 Task: In the  document email.epub Insert horizontal line 'below the text' Create the translated copy of the document in  'French' Select the first point and Clear Formatting
Action: Mouse moved to (362, 436)
Screenshot: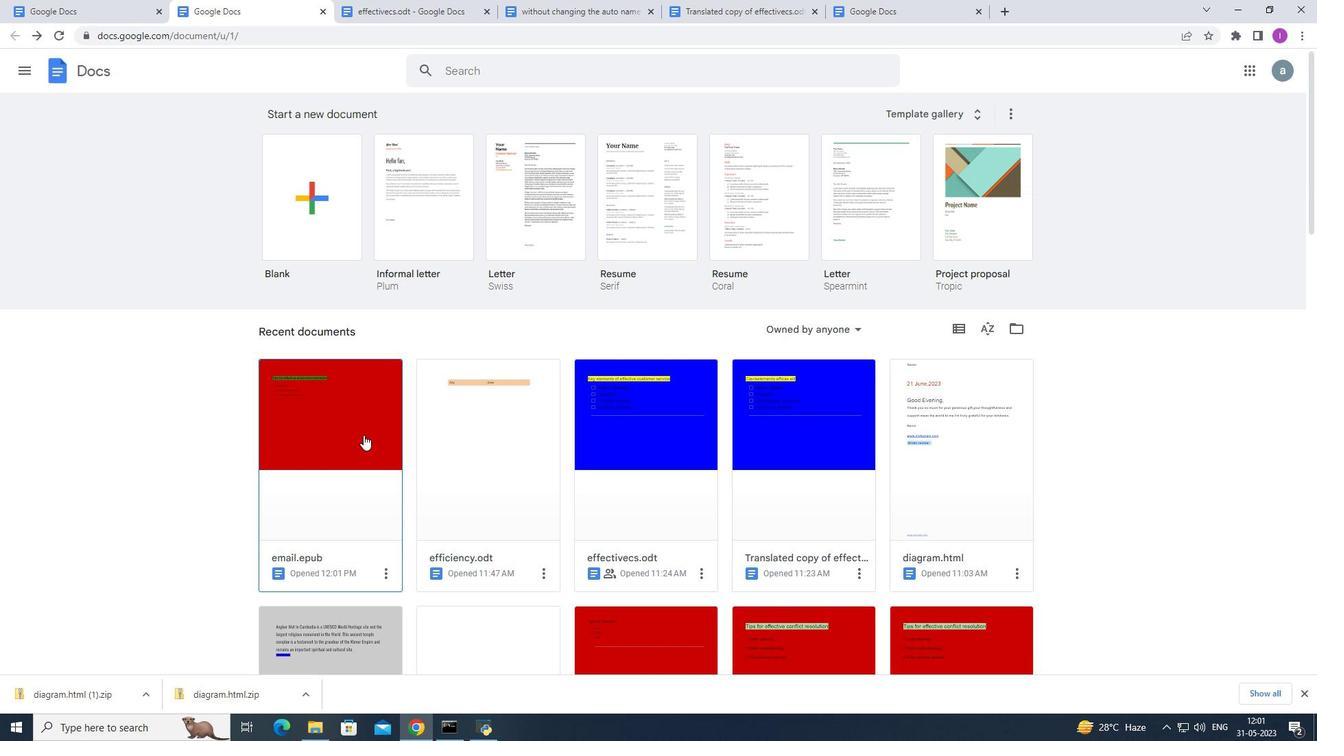 
Action: Mouse pressed left at (362, 436)
Screenshot: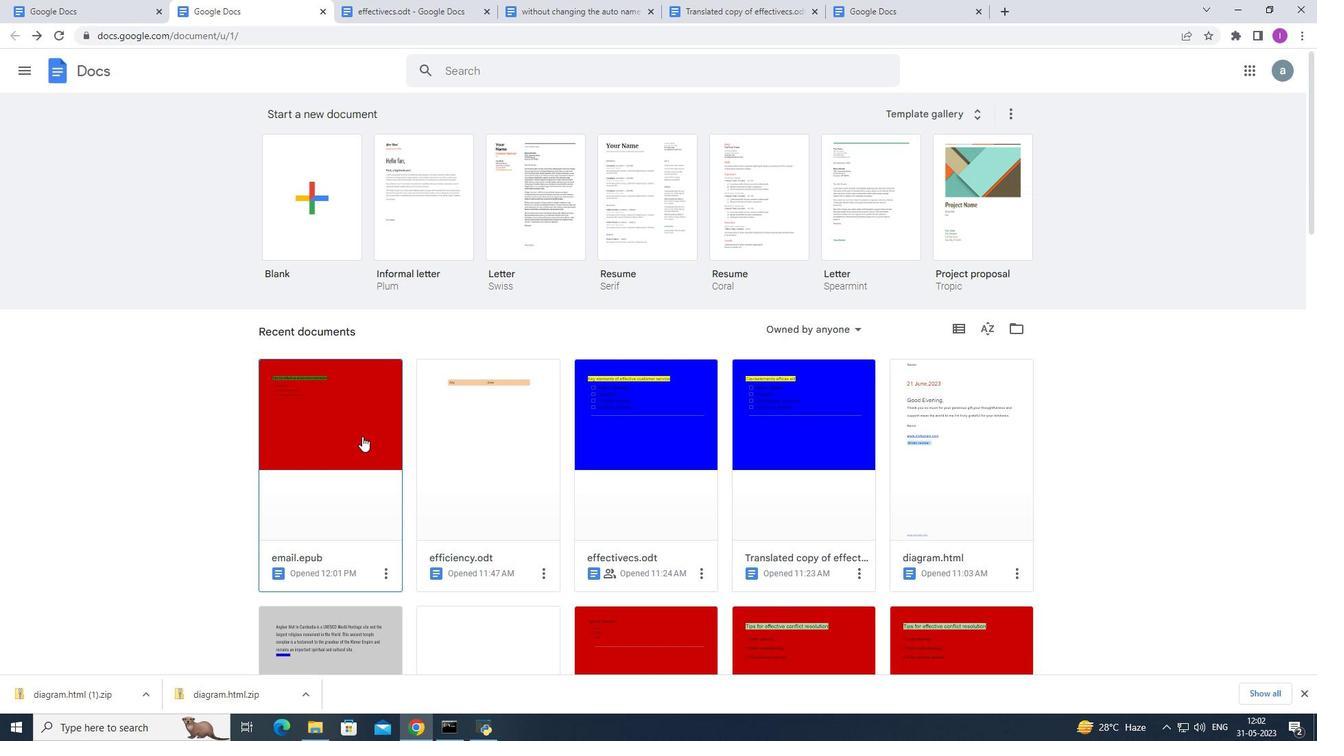 
Action: Mouse moved to (630, 456)
Screenshot: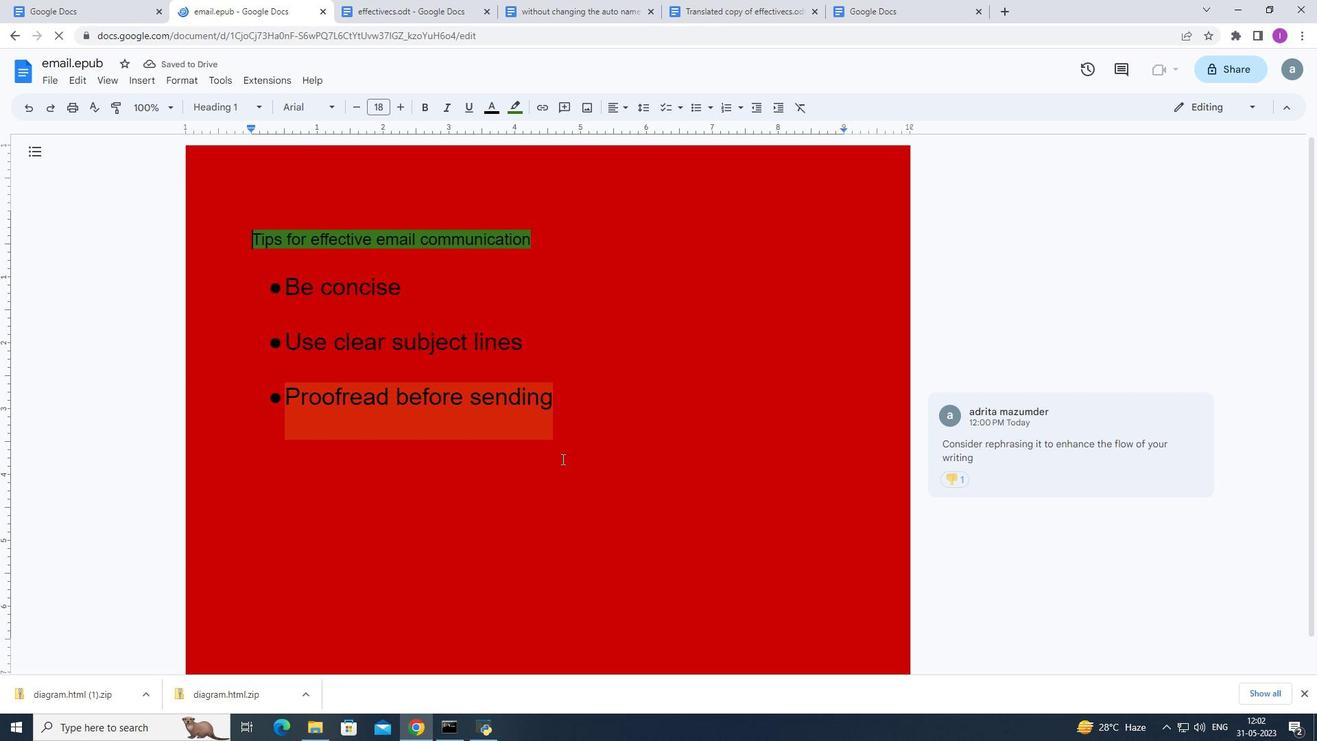 
Action: Mouse pressed left at (630, 456)
Screenshot: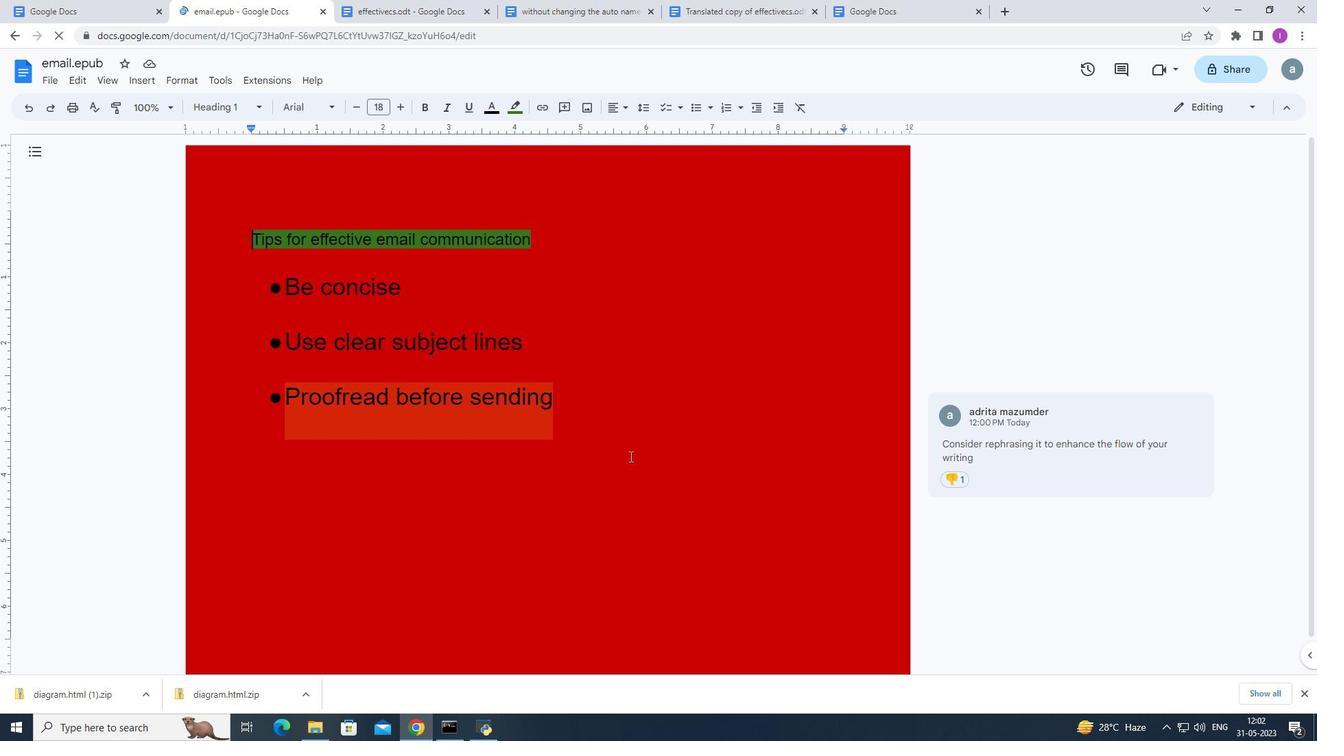 
Action: Mouse moved to (921, 453)
Screenshot: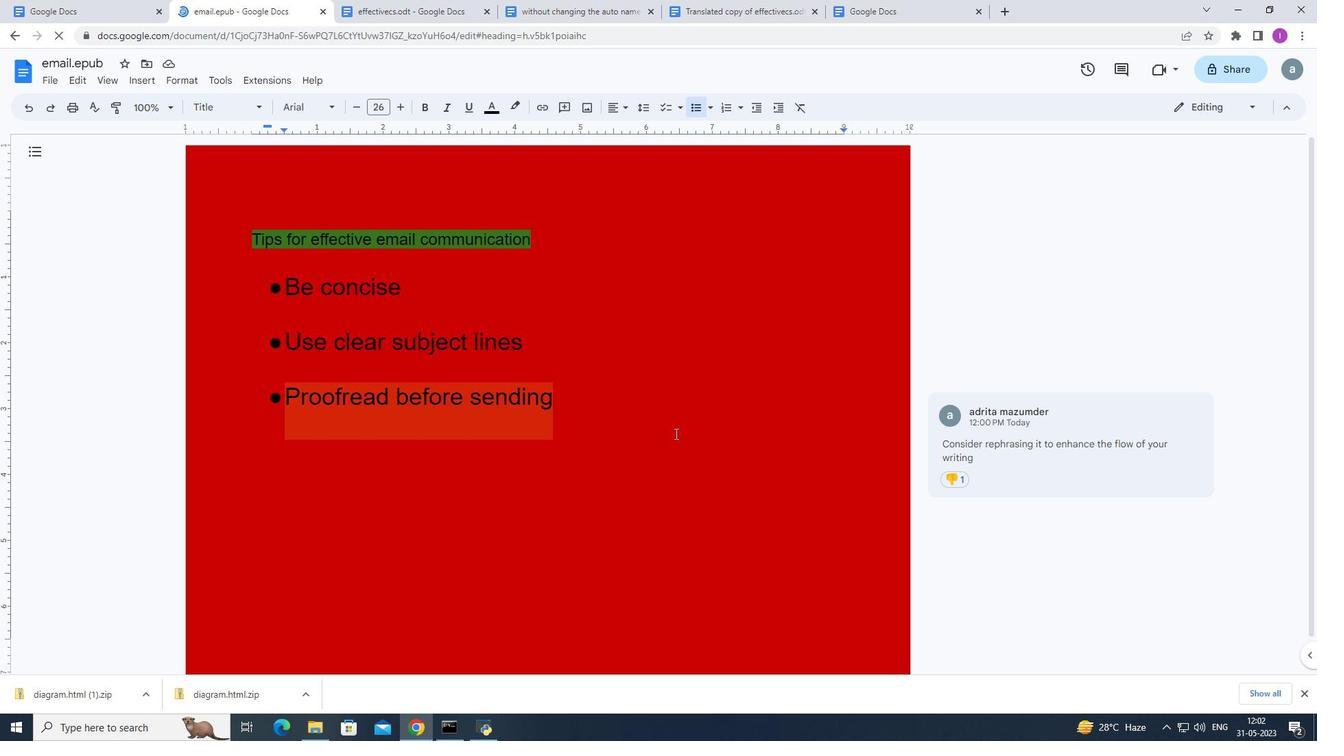 
Action: Key pressed <Key.enter>
Screenshot: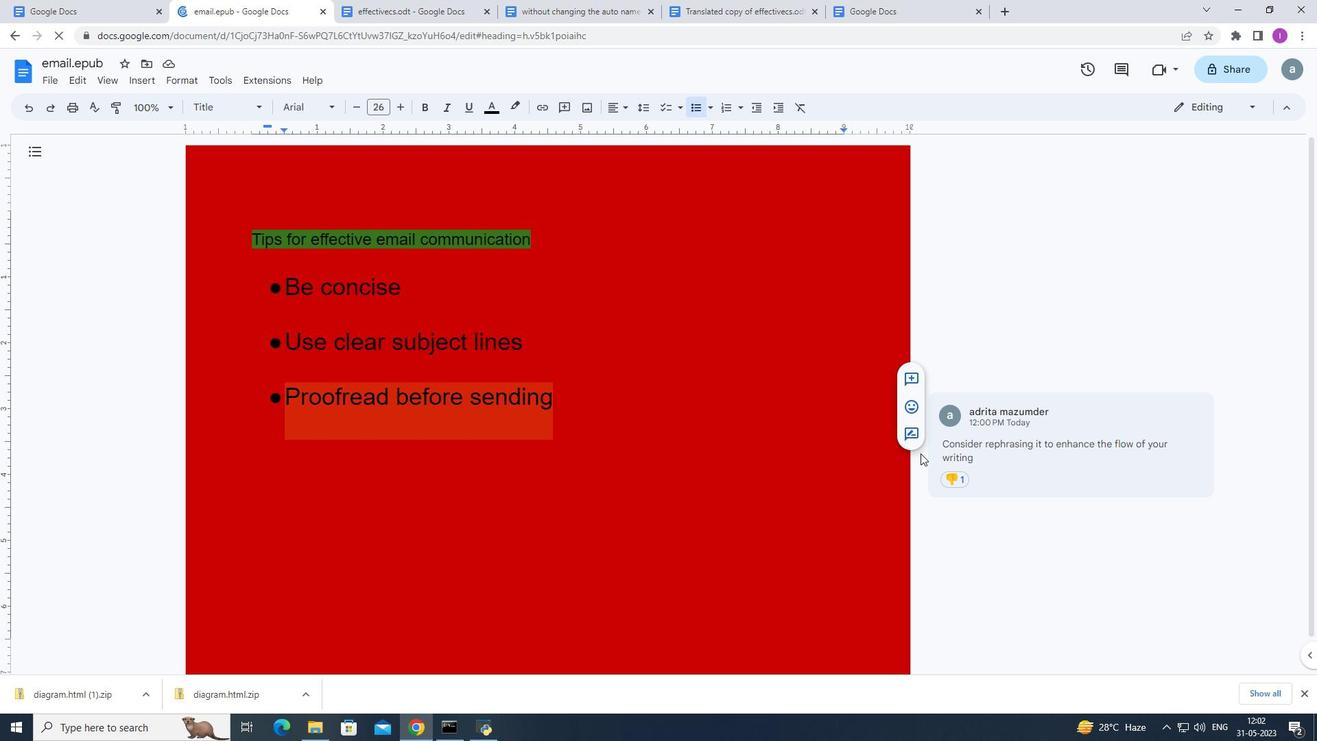 
Action: Mouse moved to (134, 80)
Screenshot: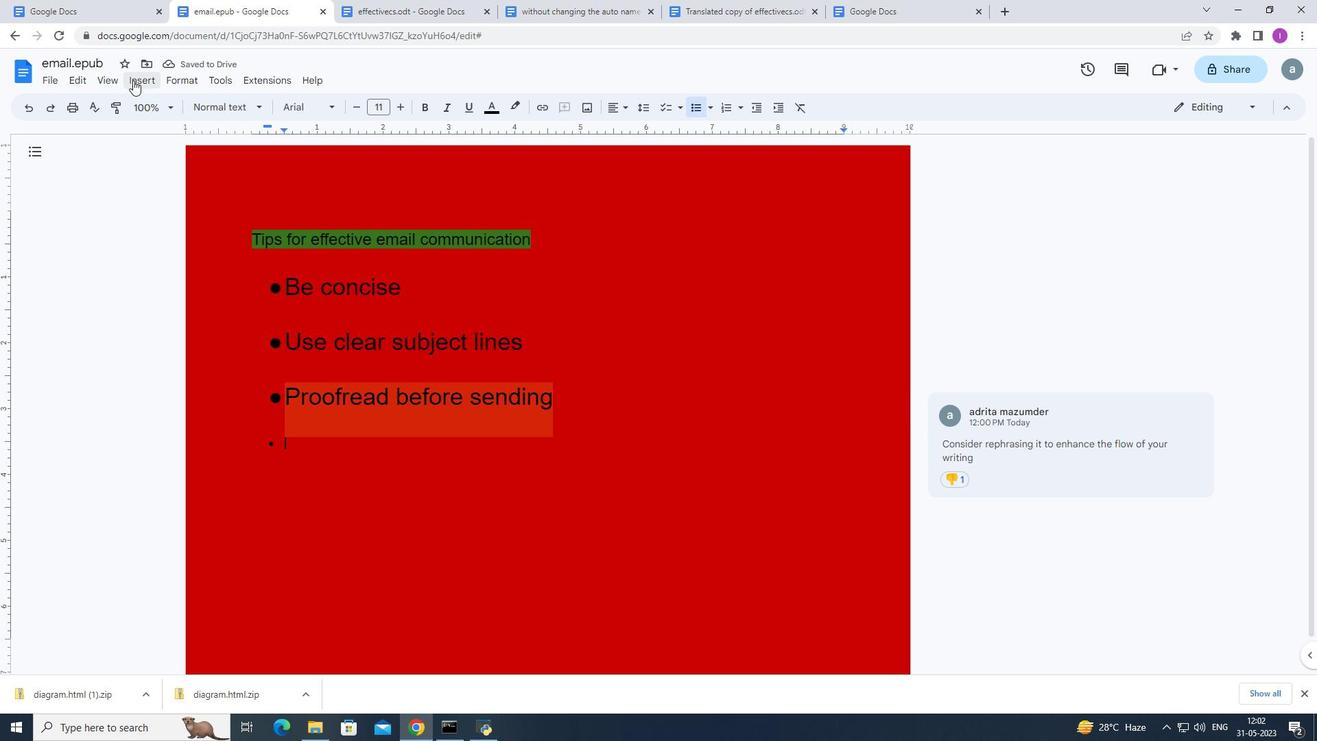 
Action: Mouse pressed left at (134, 80)
Screenshot: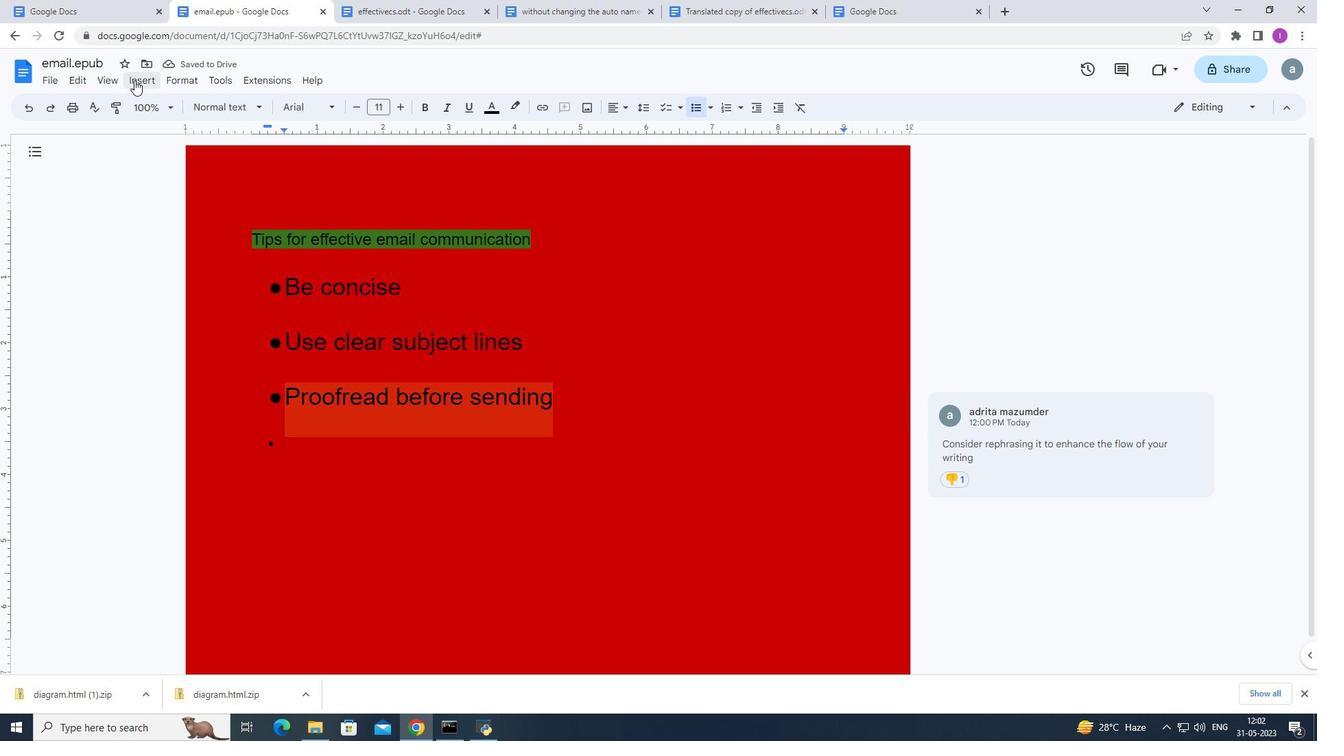 
Action: Mouse moved to (210, 194)
Screenshot: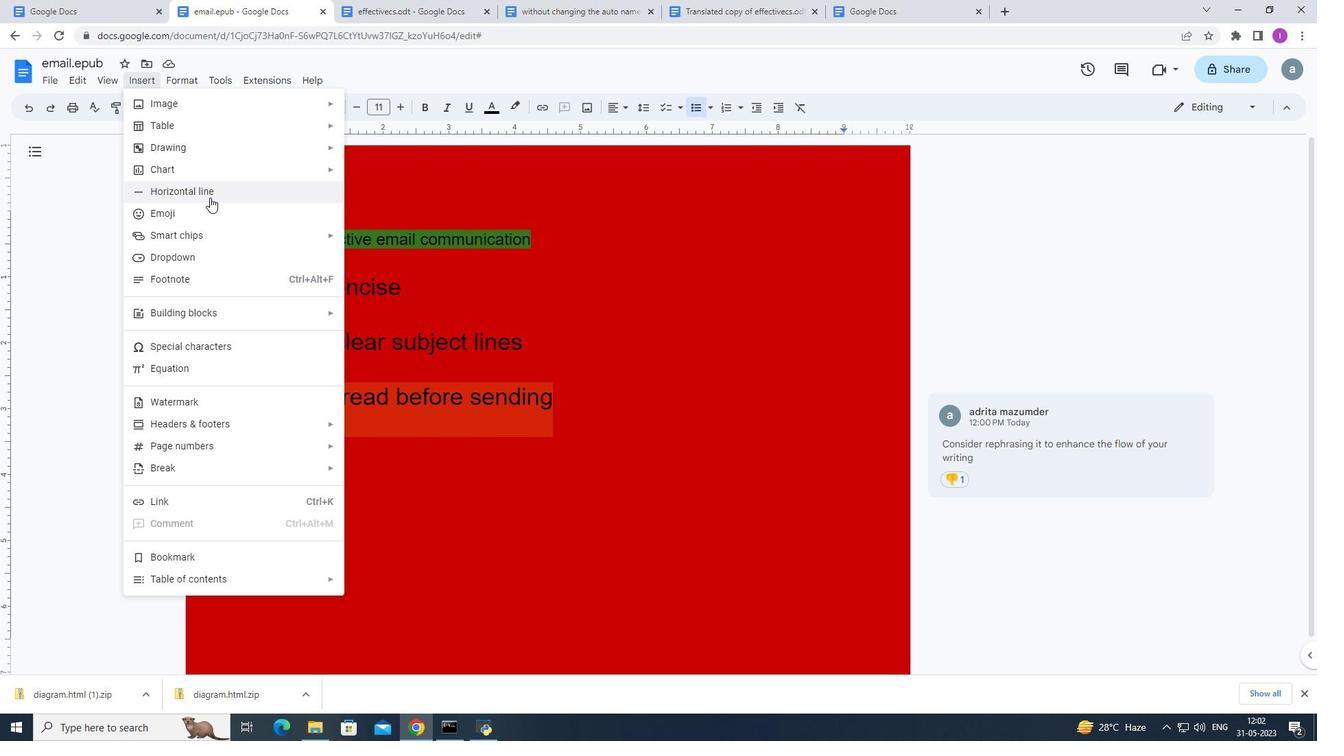 
Action: Mouse pressed left at (210, 194)
Screenshot: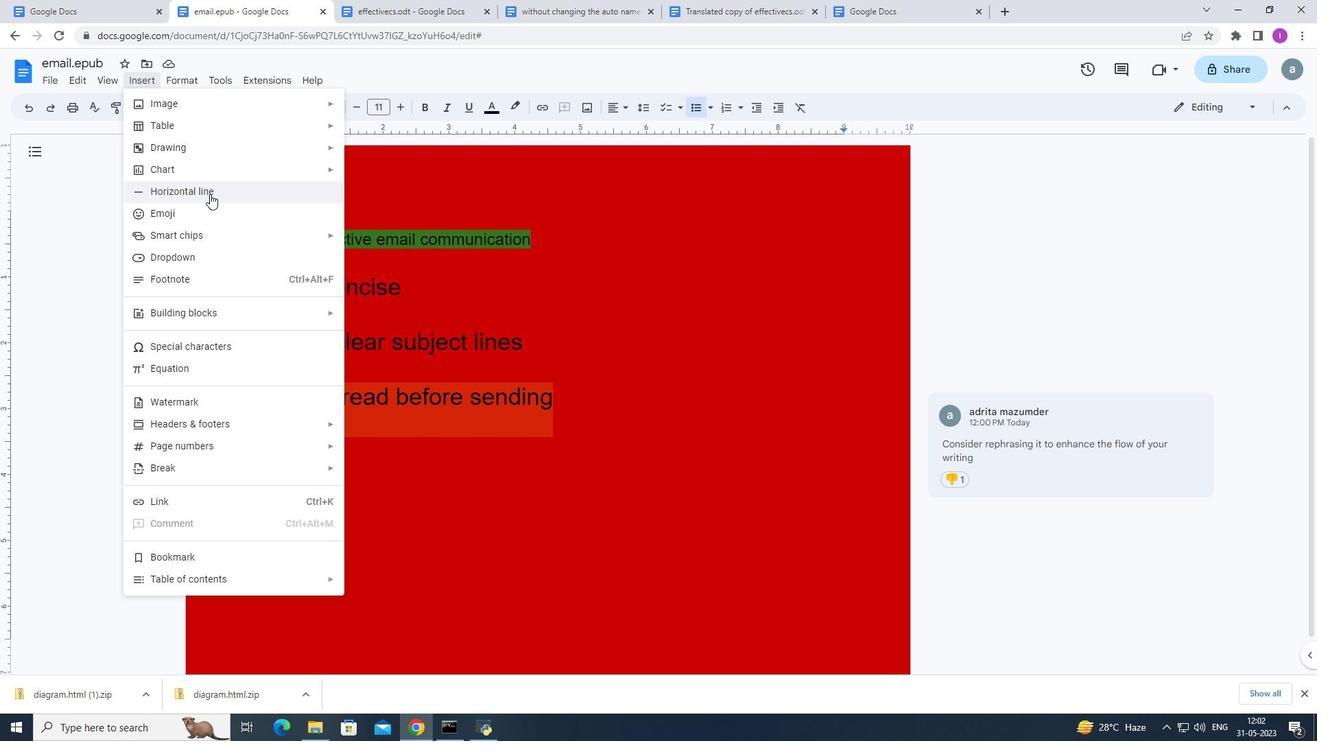 
Action: Mouse moved to (277, 441)
Screenshot: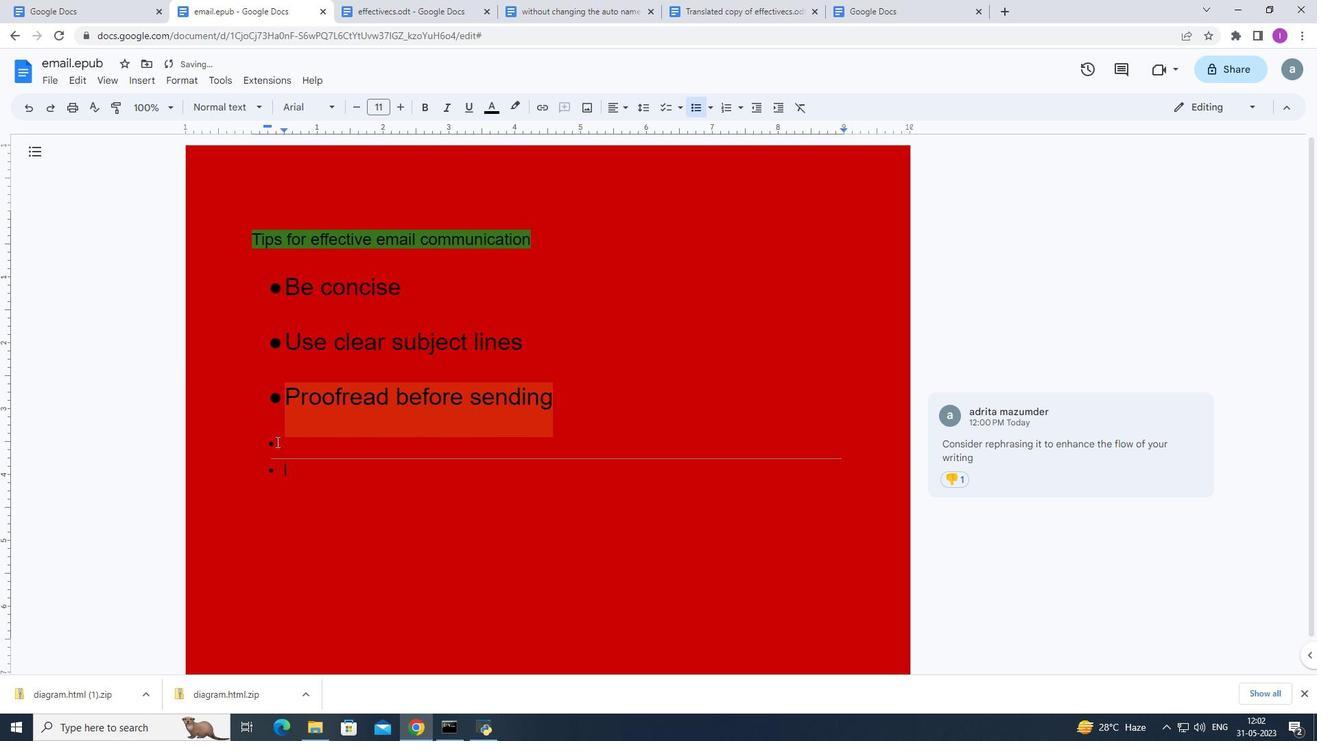 
Action: Mouse pressed left at (277, 441)
Screenshot: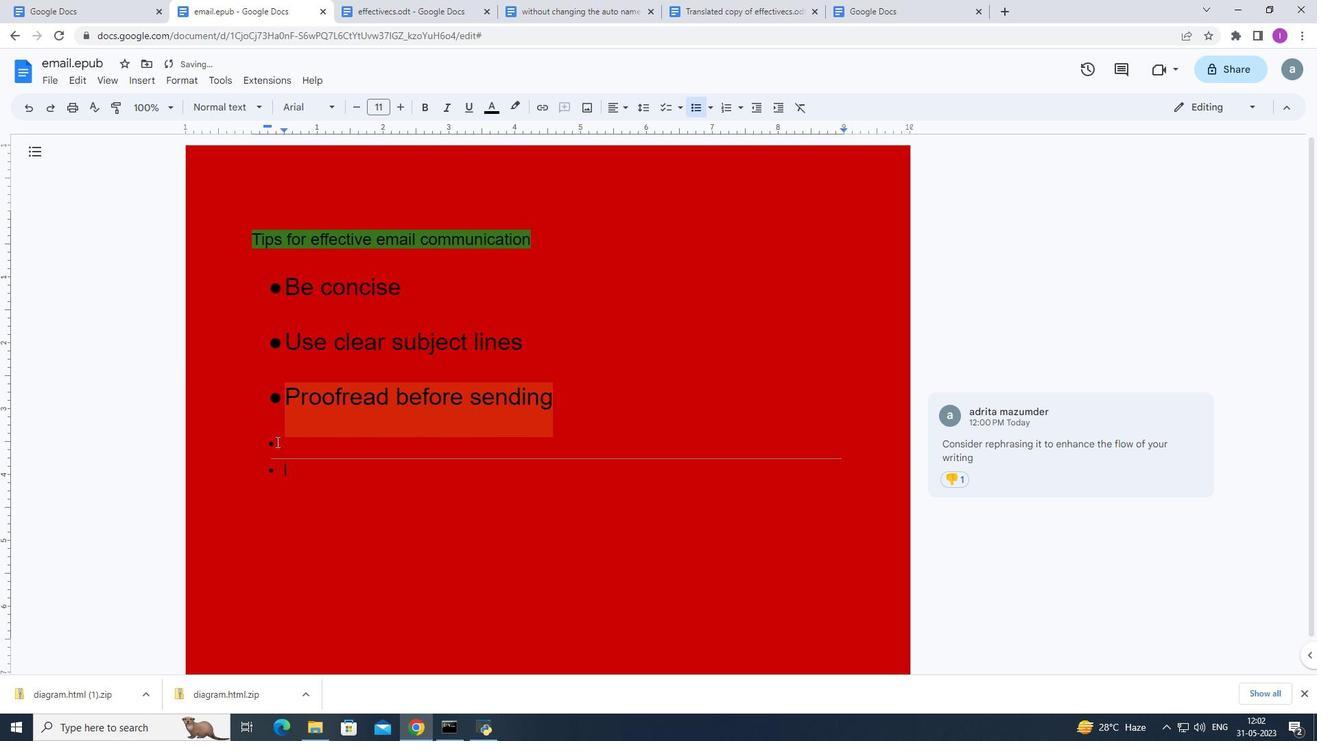 
Action: Mouse moved to (333, 440)
Screenshot: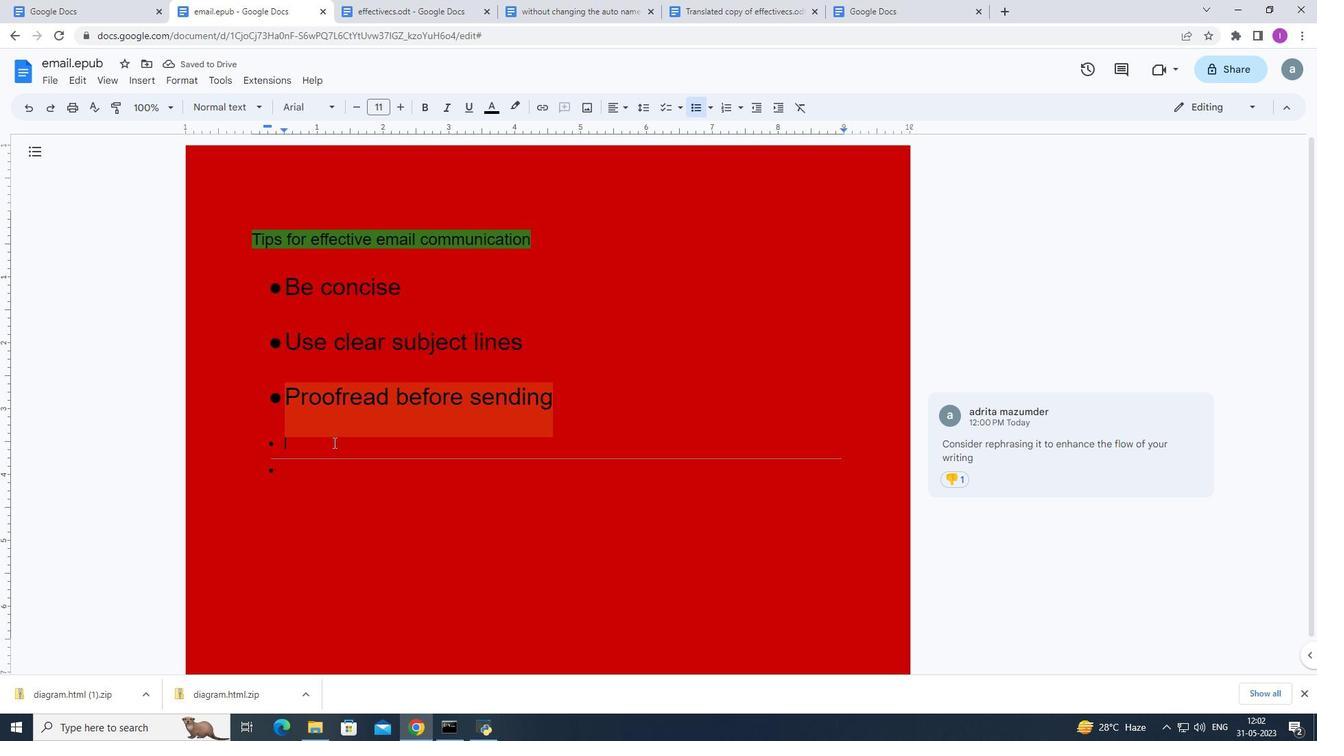 
Action: Key pressed <Key.backspace>
Screenshot: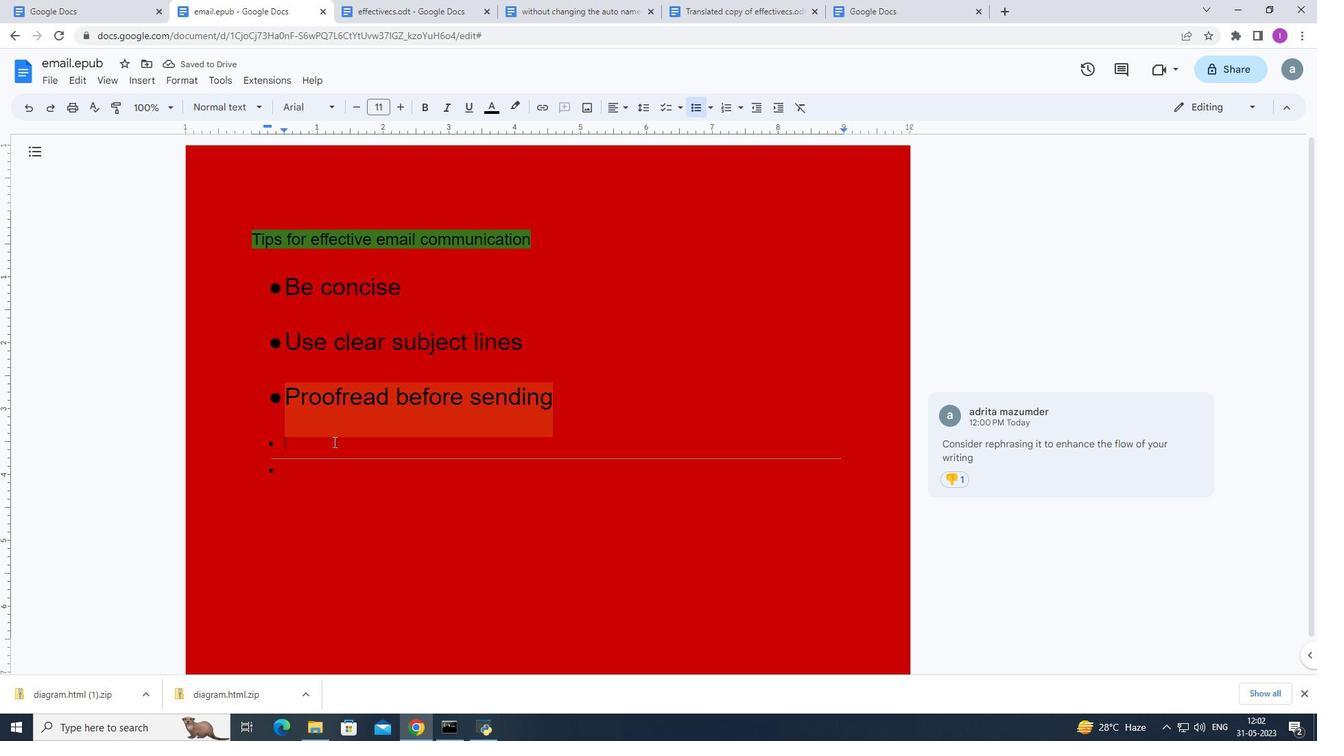 
Action: Mouse moved to (275, 473)
Screenshot: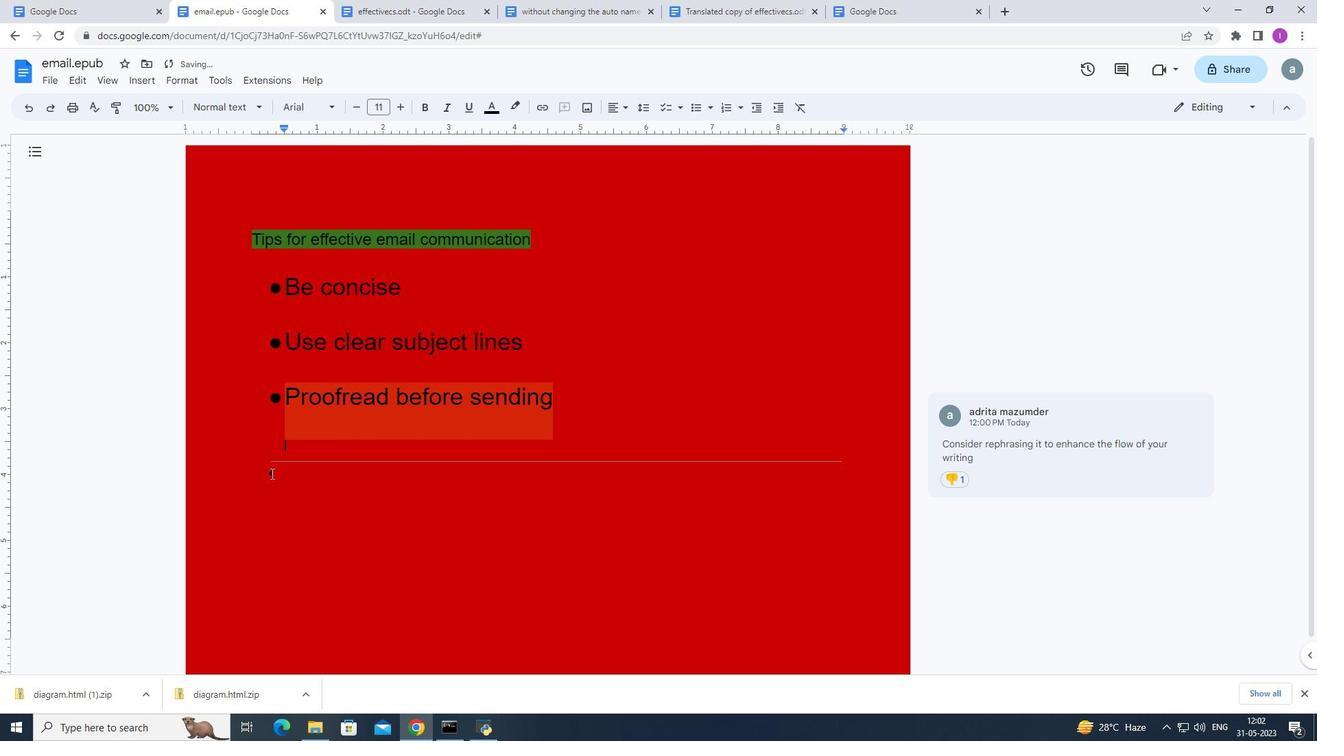 
Action: Mouse pressed left at (275, 473)
Screenshot: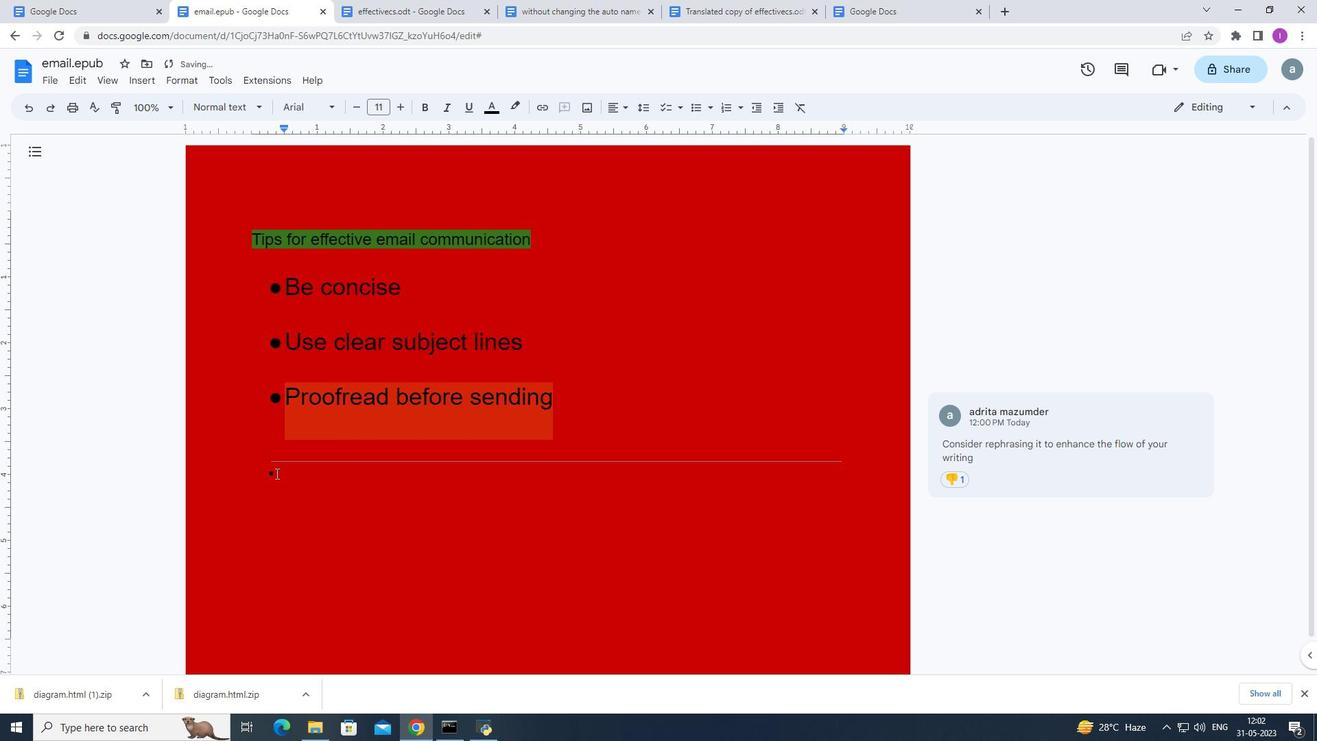 
Action: Mouse moved to (276, 473)
Screenshot: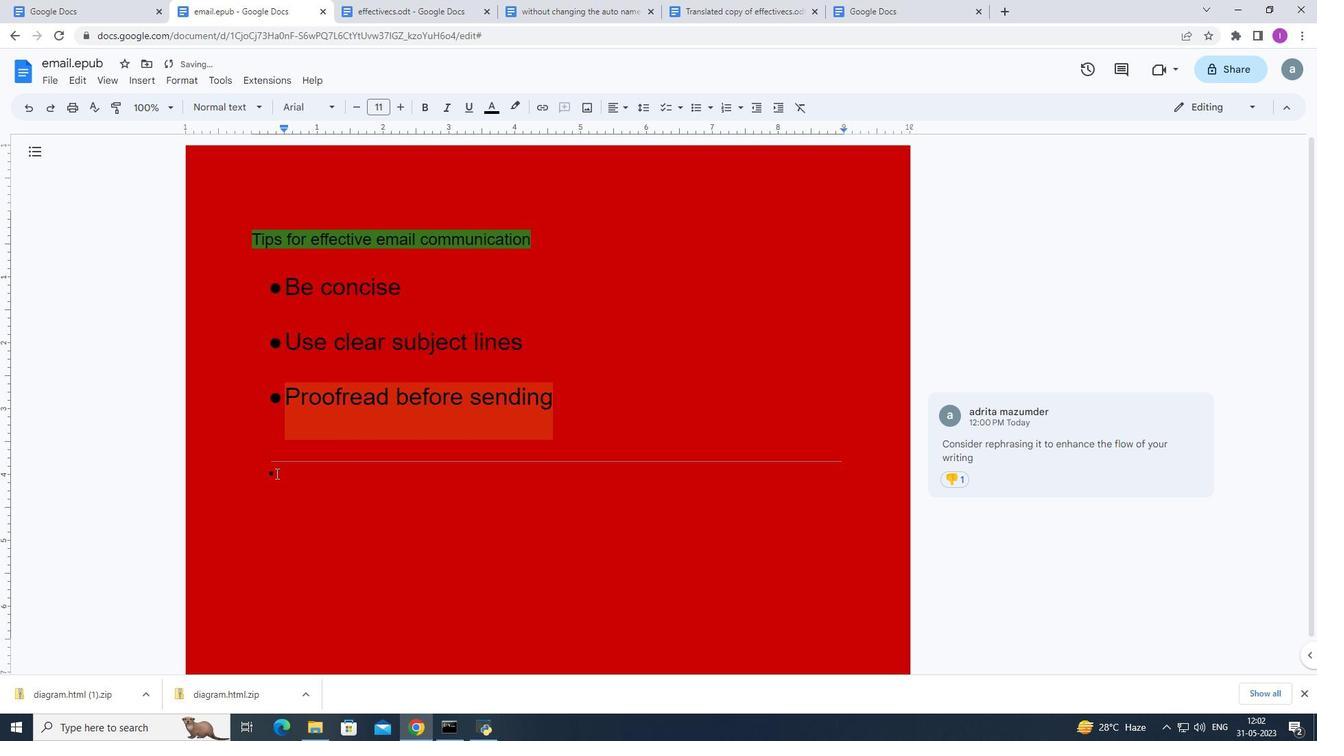 
Action: Key pressed <Key.backspace>
Screenshot: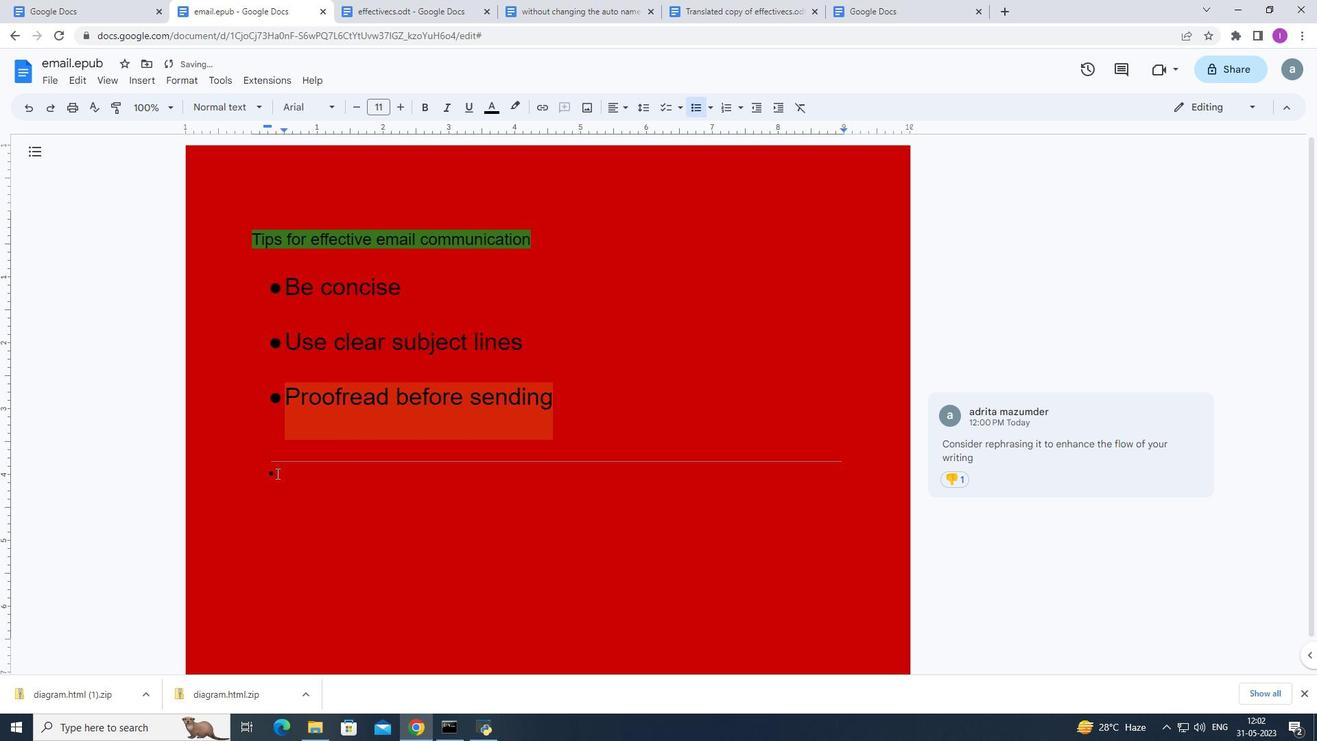 
Action: Mouse moved to (114, 85)
Screenshot: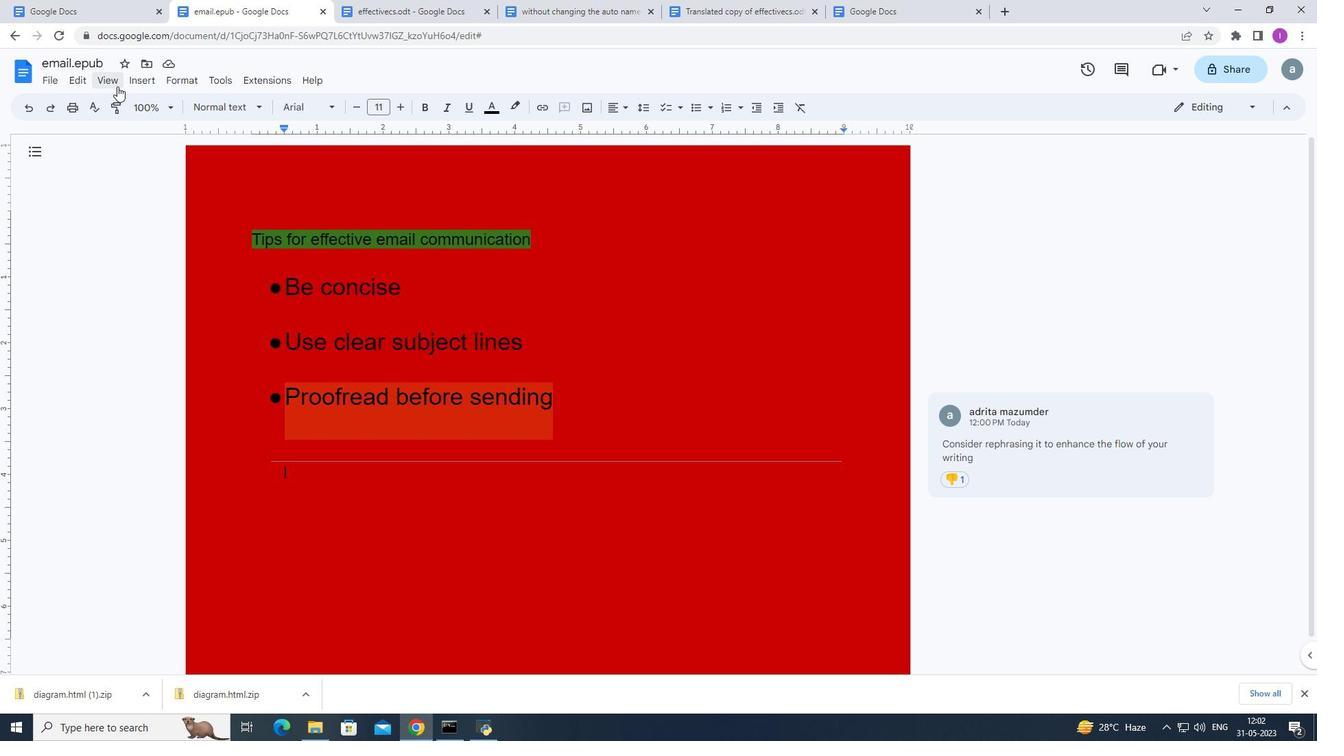 
Action: Mouse pressed left at (114, 85)
Screenshot: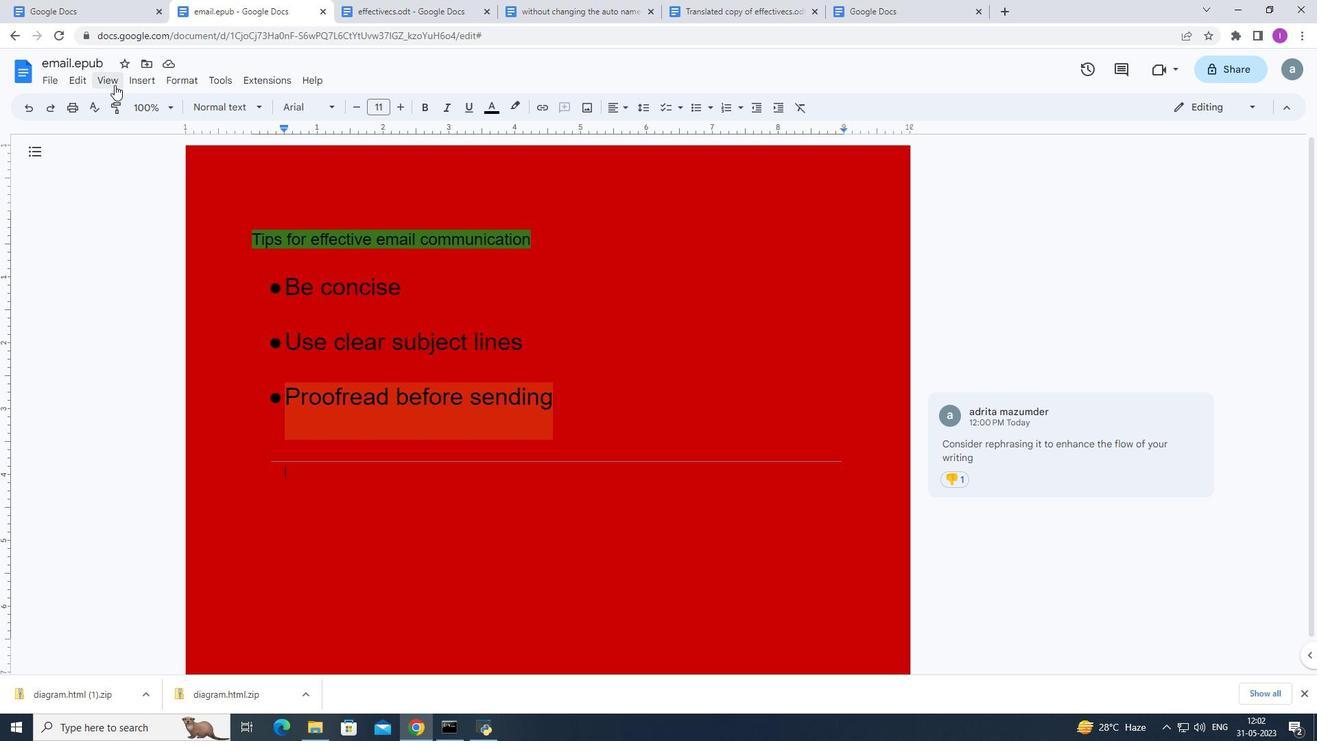 
Action: Mouse moved to (66, 293)
Screenshot: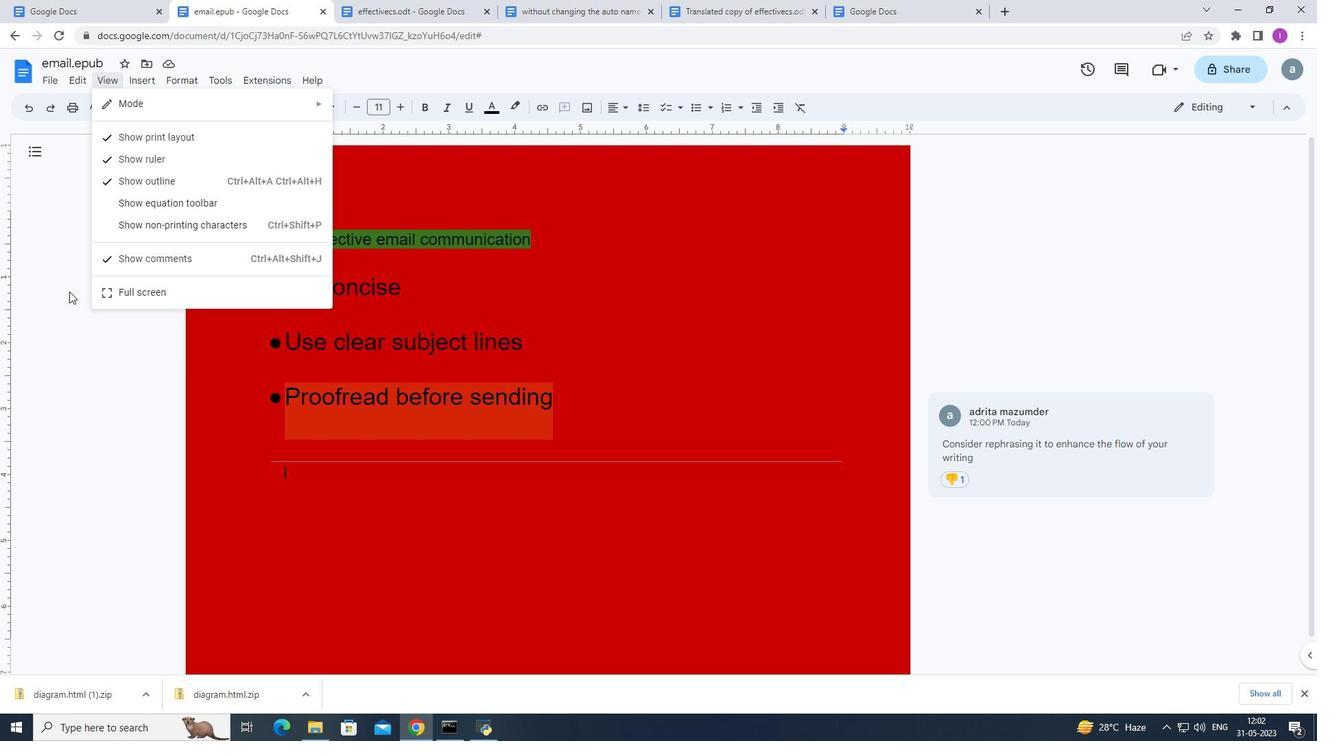 
Action: Mouse pressed left at (66, 293)
Screenshot: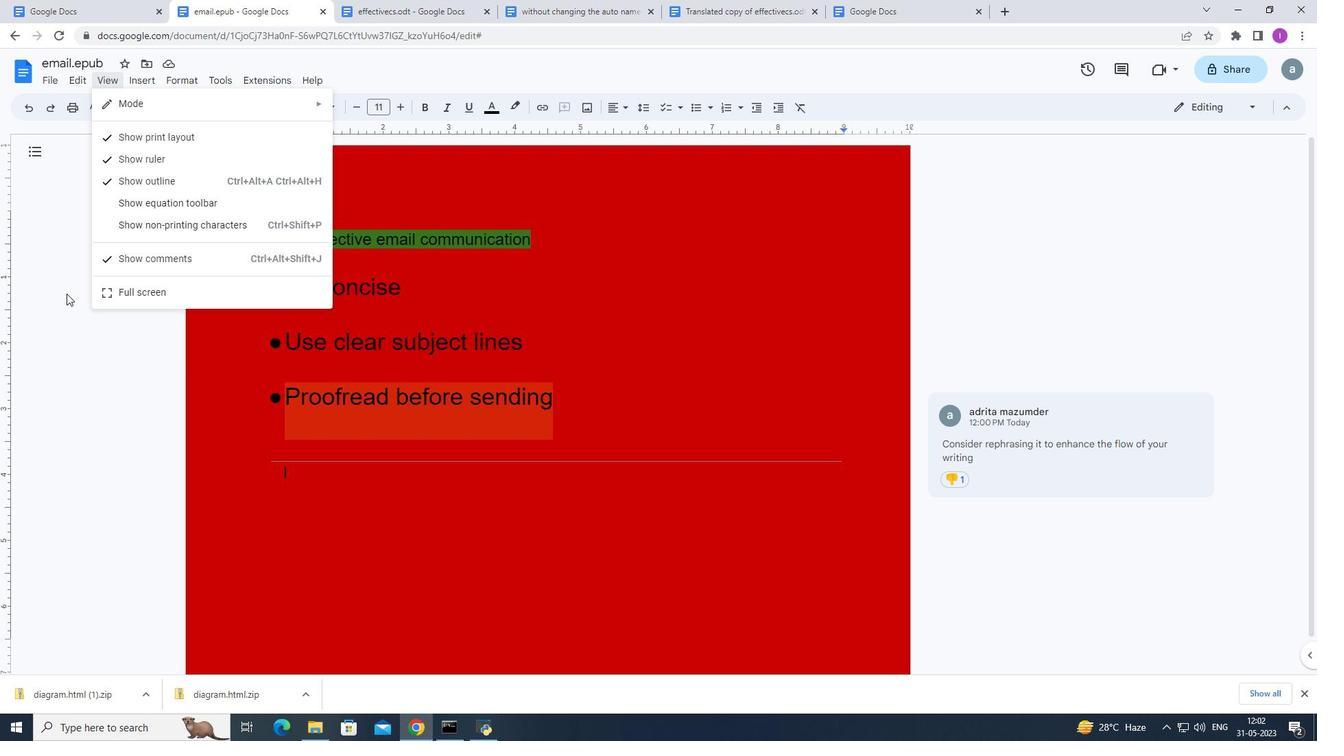 
Action: Mouse moved to (142, 74)
Screenshot: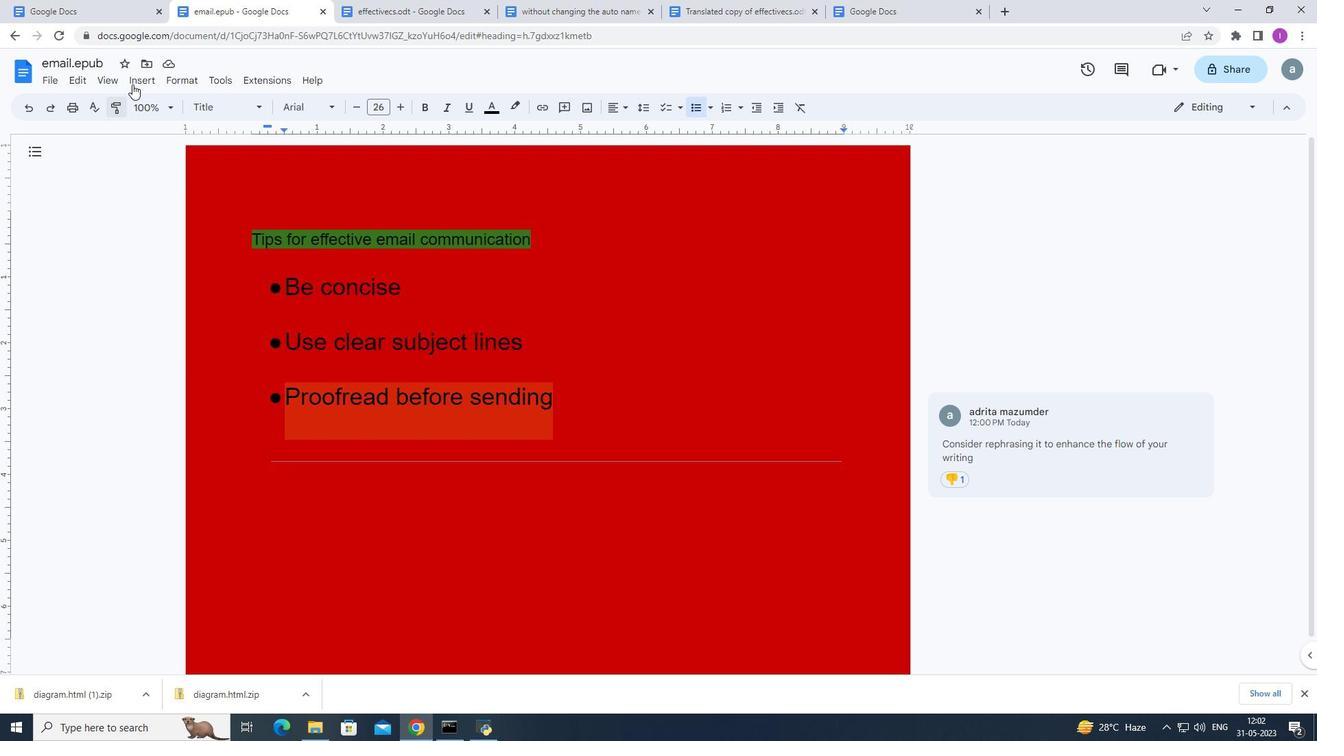 
Action: Mouse pressed left at (142, 74)
Screenshot: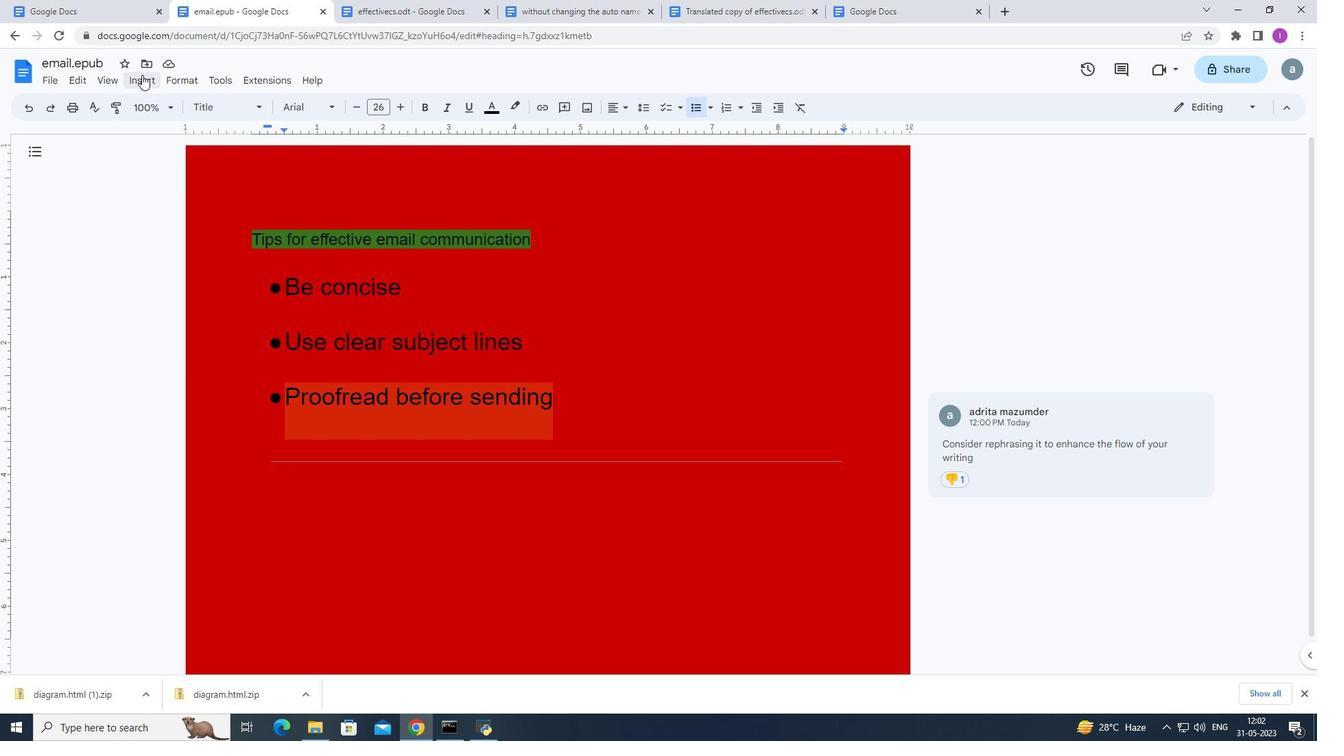 
Action: Mouse moved to (10, 449)
Screenshot: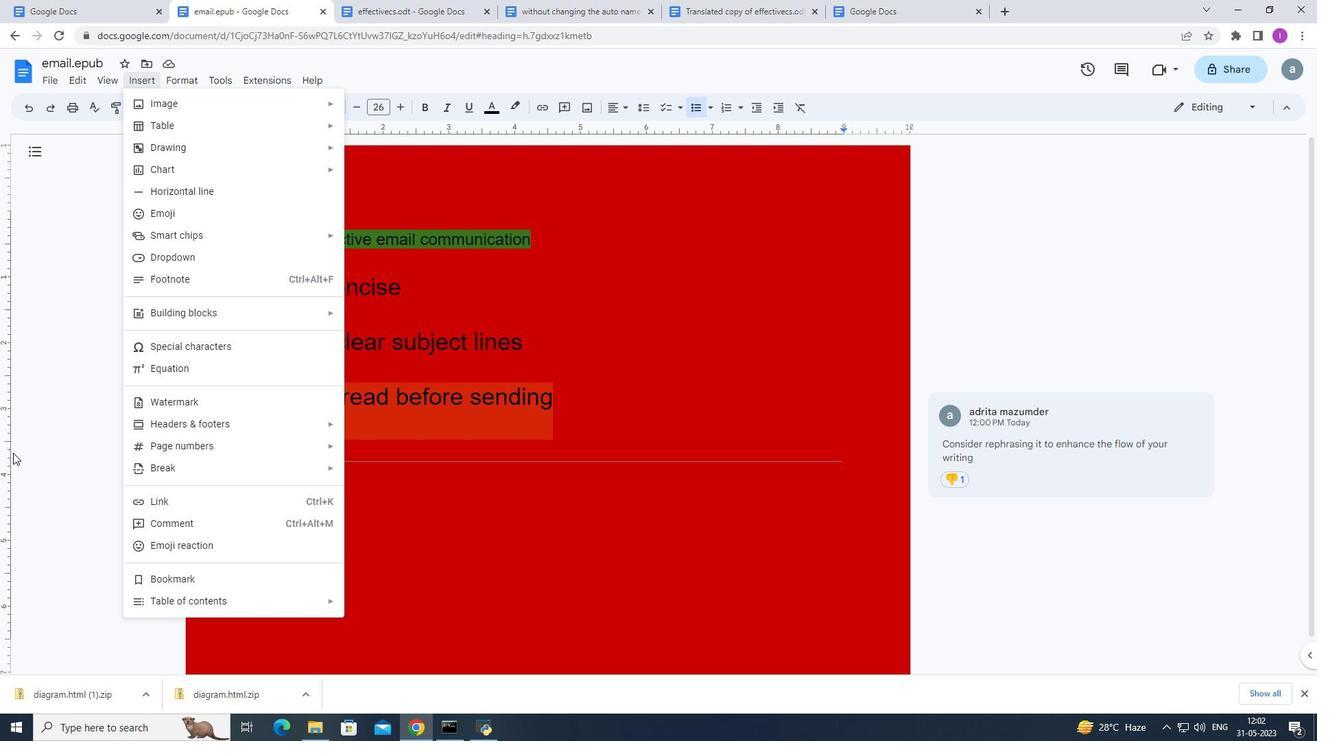 
Action: Mouse pressed left at (10, 449)
Screenshot: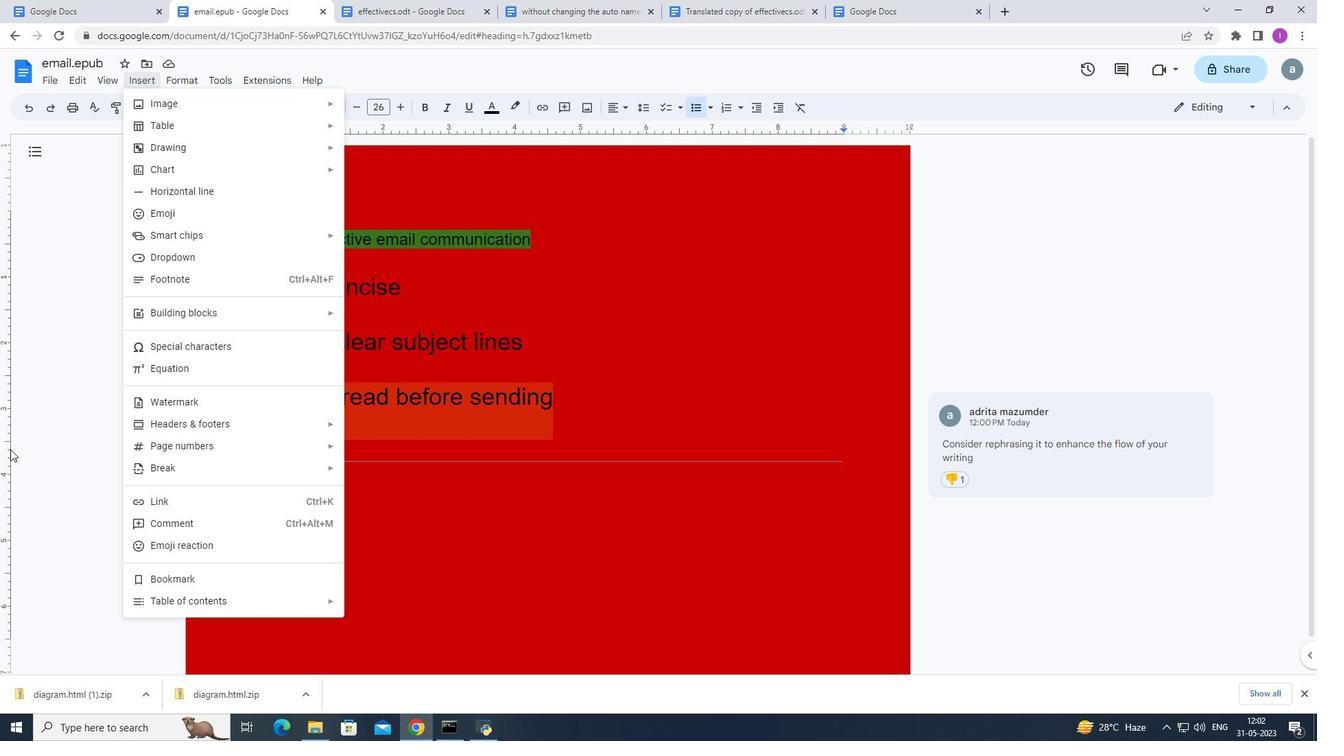 
Action: Mouse moved to (221, 81)
Screenshot: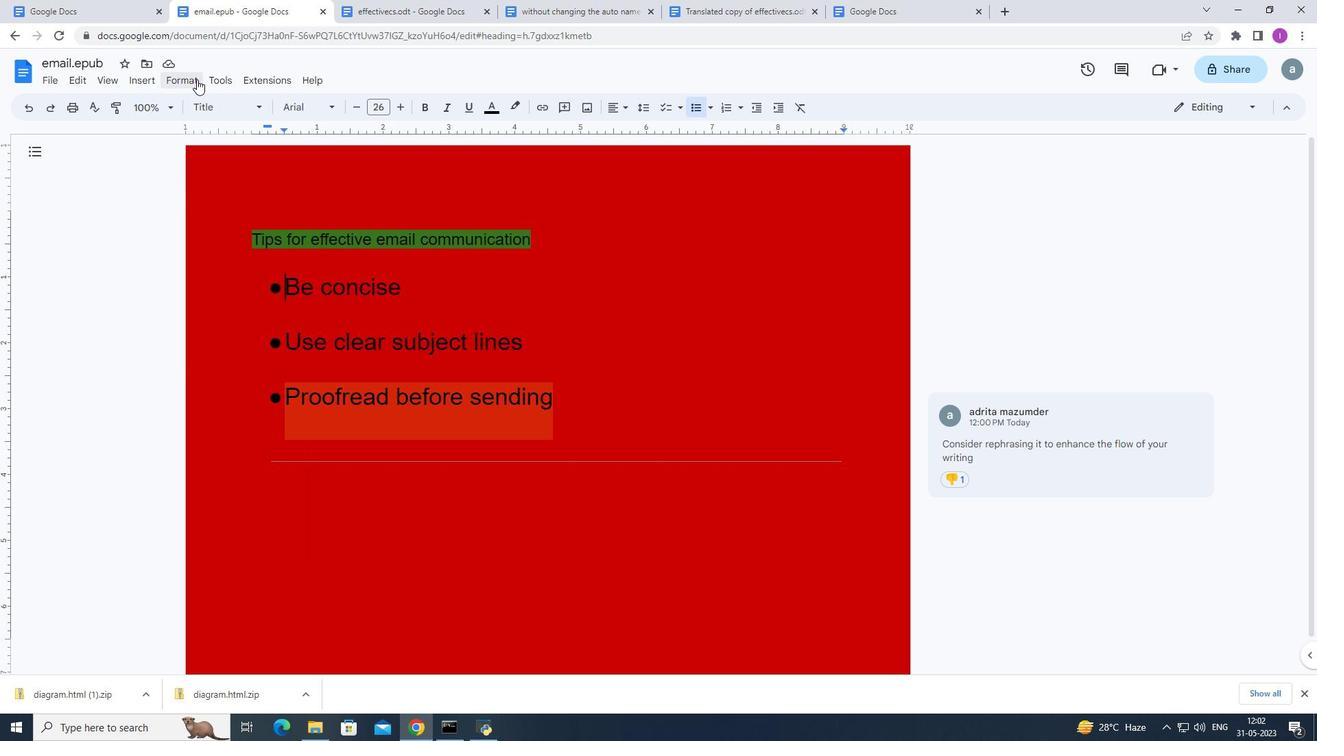 
Action: Mouse pressed left at (221, 81)
Screenshot: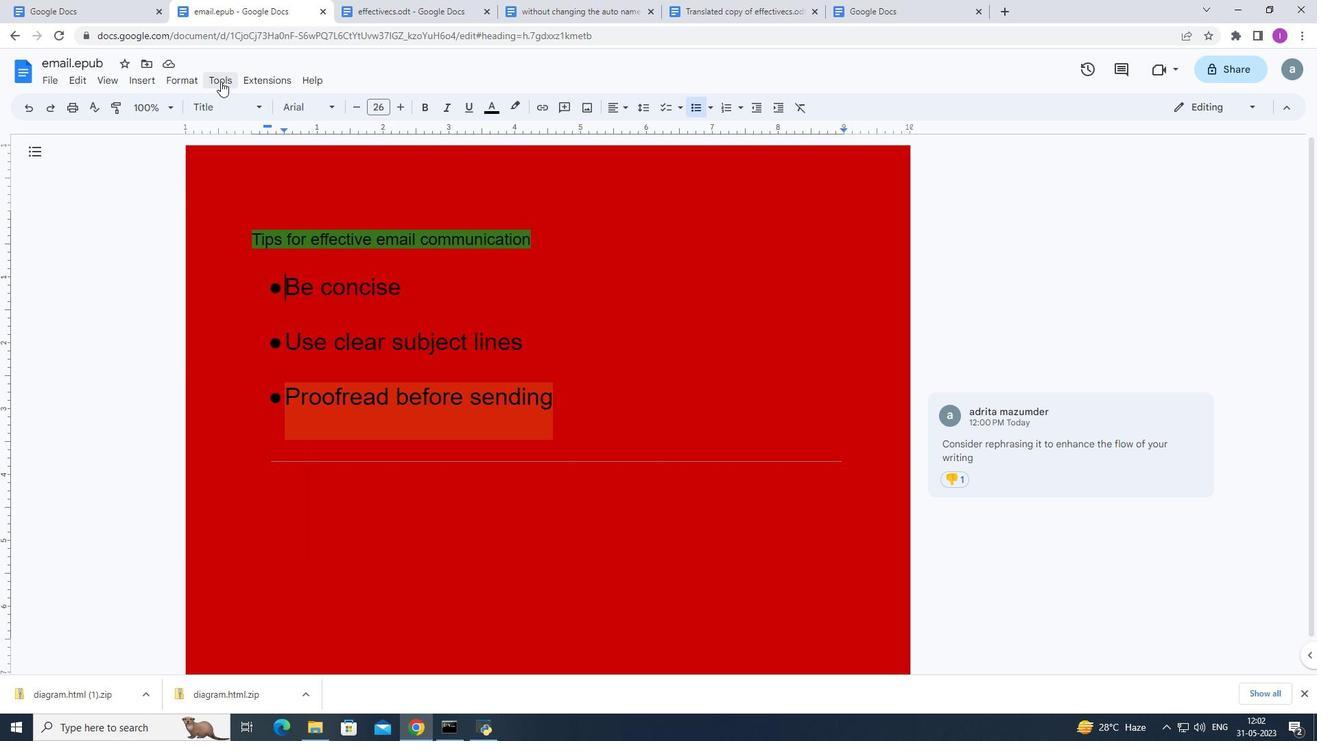 
Action: Mouse moved to (316, 292)
Screenshot: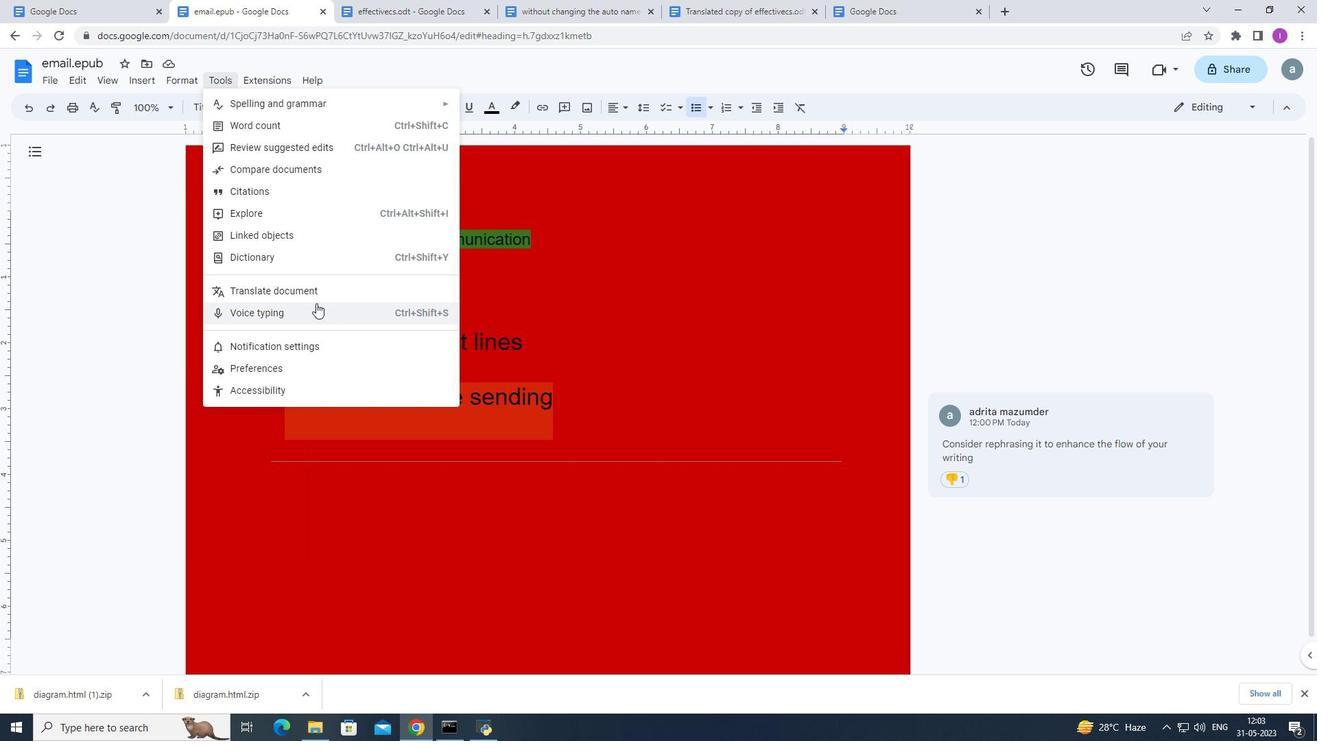 
Action: Mouse pressed left at (316, 292)
Screenshot: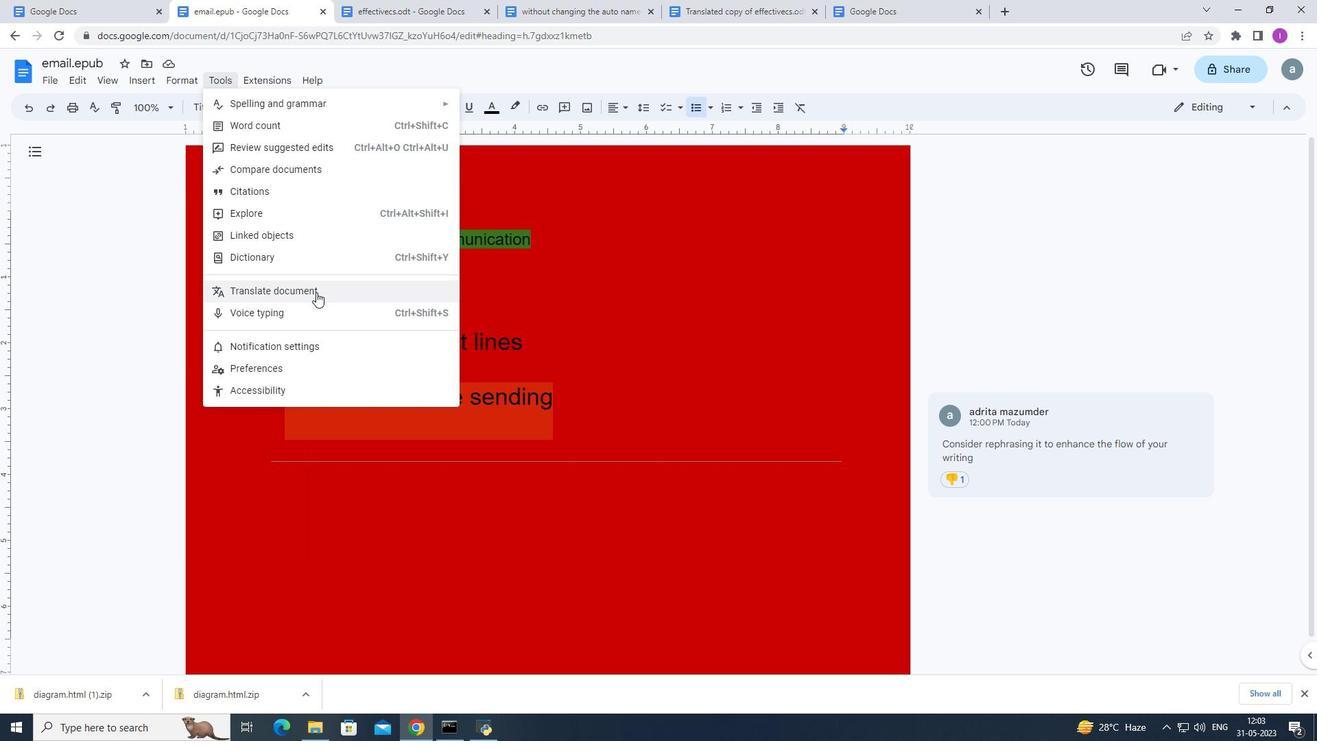 
Action: Mouse moved to (649, 384)
Screenshot: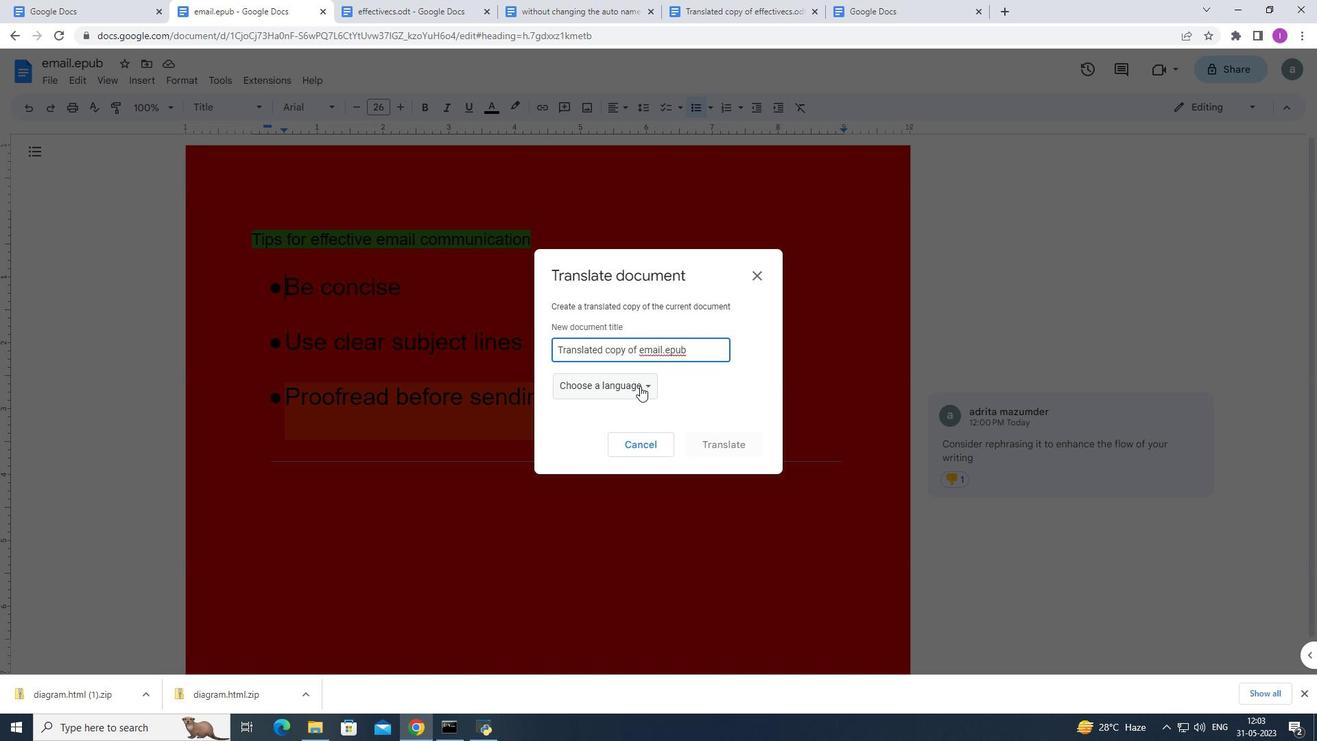
Action: Mouse pressed left at (649, 384)
Screenshot: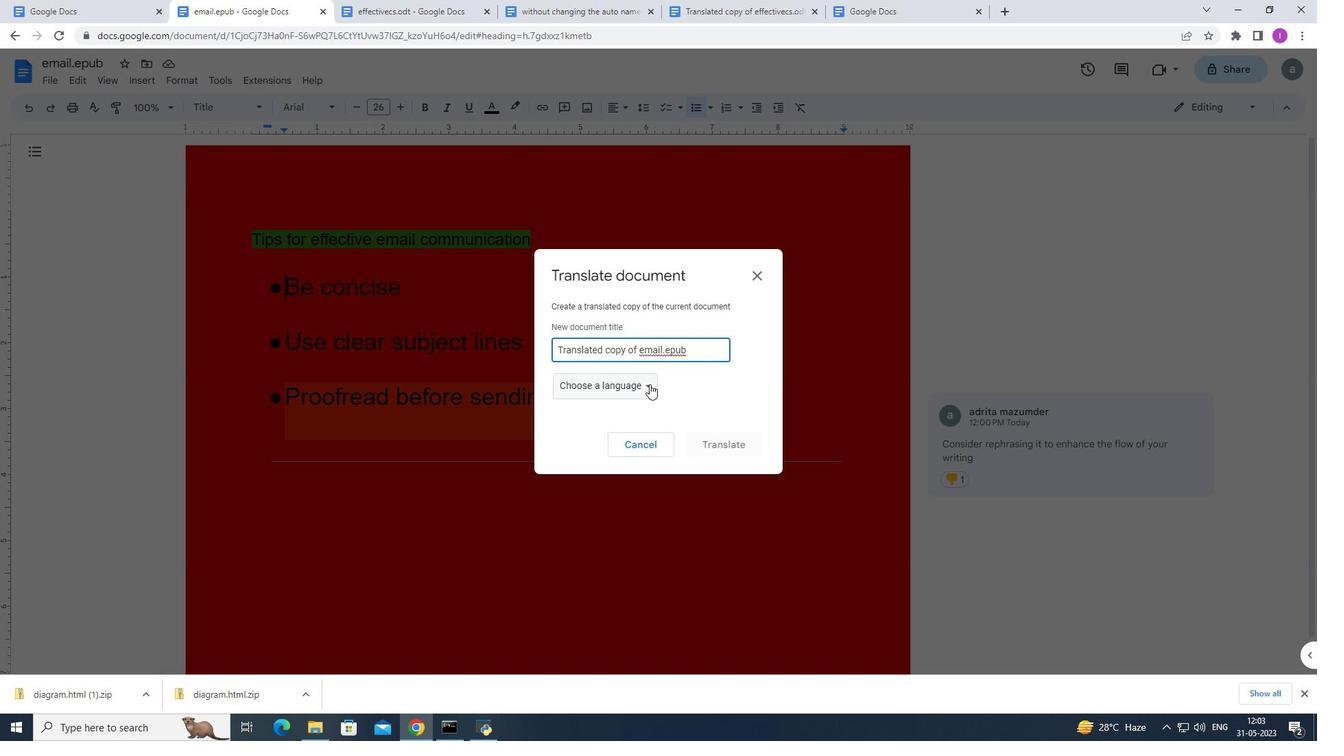 
Action: Mouse moved to (652, 490)
Screenshot: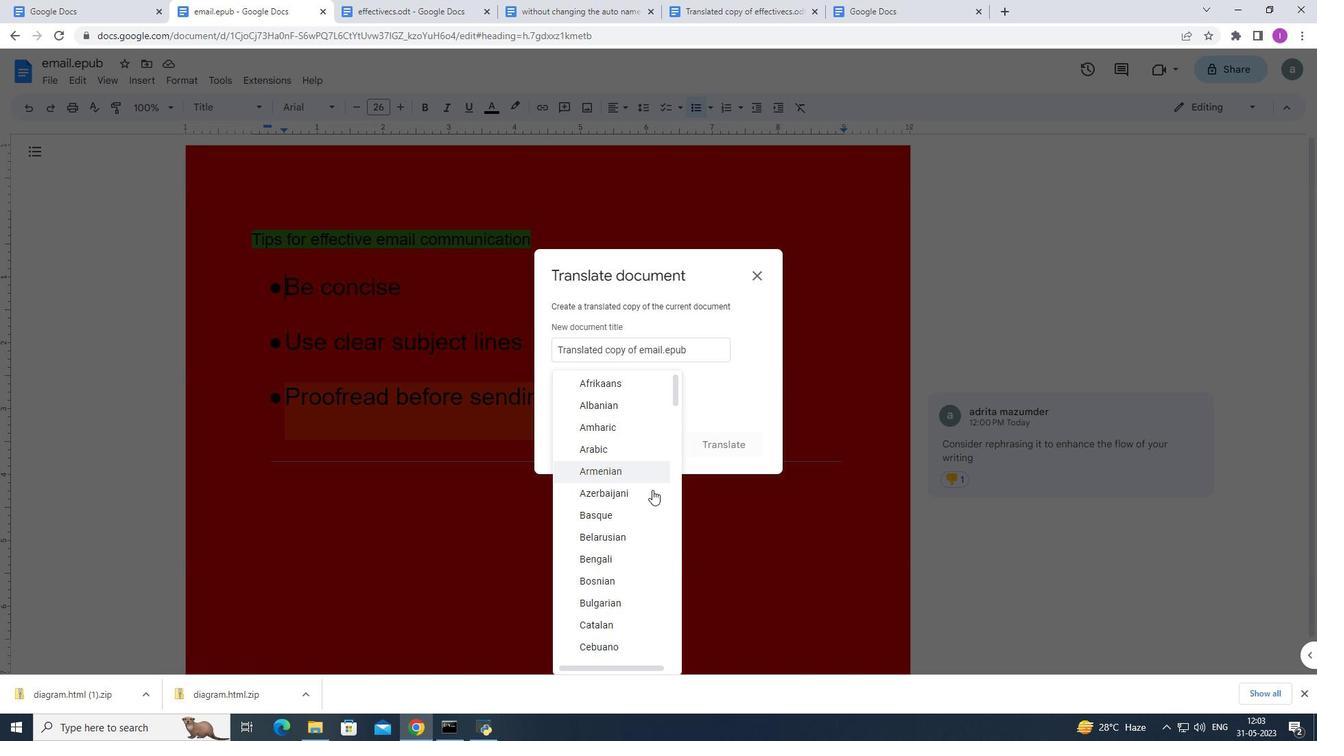 
Action: Mouse scrolled (652, 489) with delta (0, 0)
Screenshot: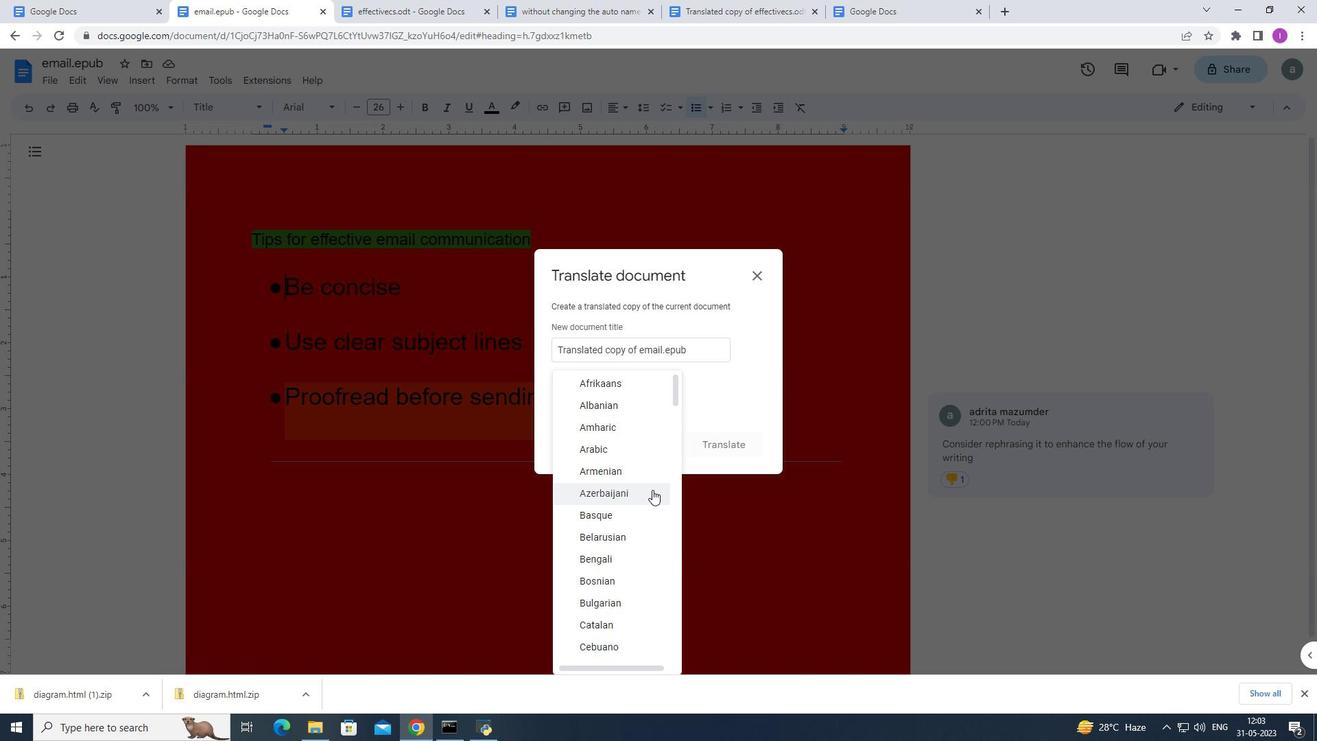 
Action: Mouse scrolled (652, 489) with delta (0, 0)
Screenshot: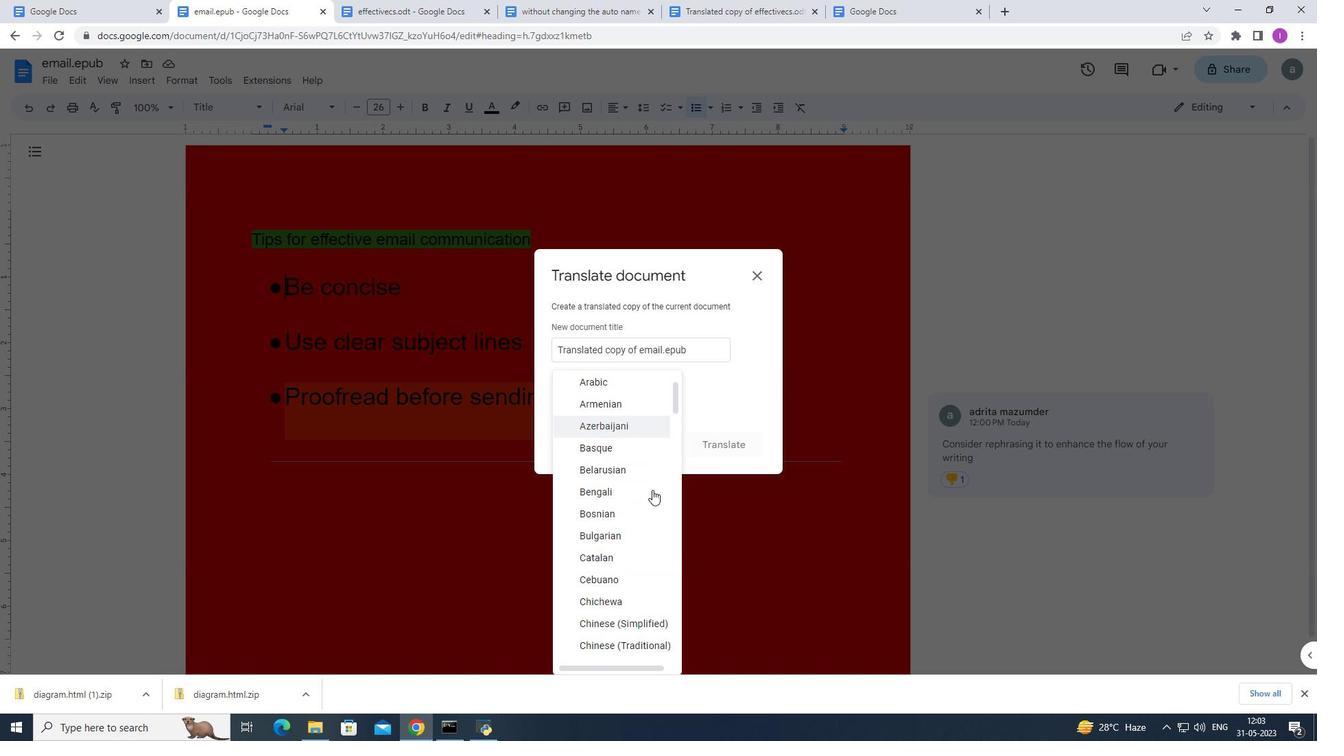 
Action: Mouse scrolled (652, 489) with delta (0, 0)
Screenshot: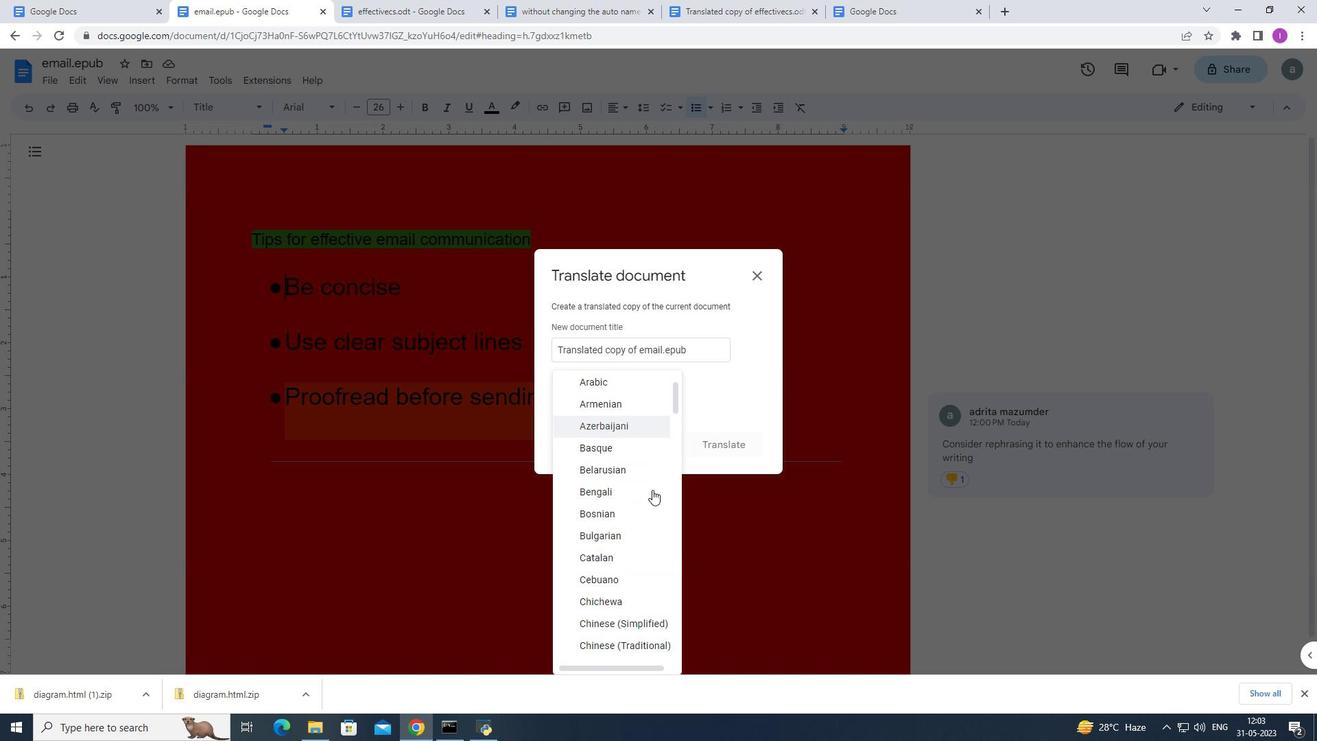 
Action: Mouse scrolled (652, 489) with delta (0, 0)
Screenshot: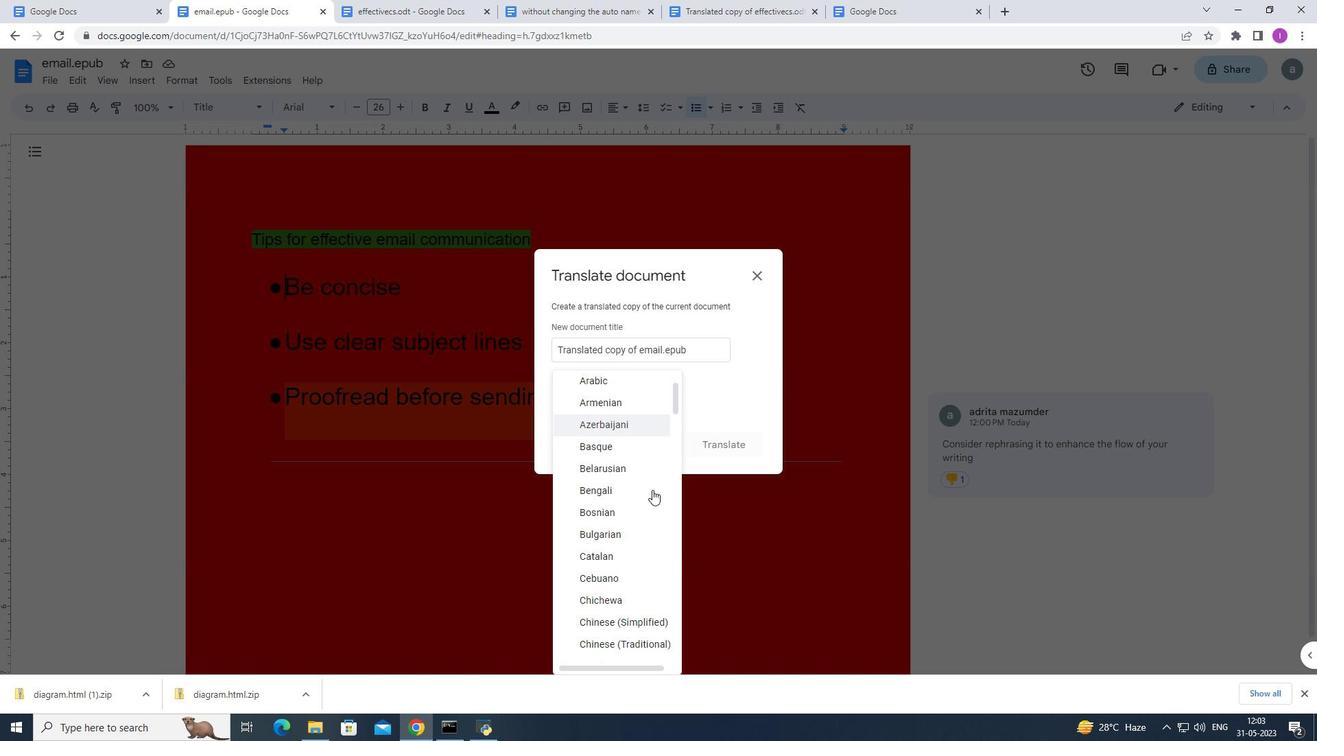 
Action: Mouse scrolled (652, 489) with delta (0, 0)
Screenshot: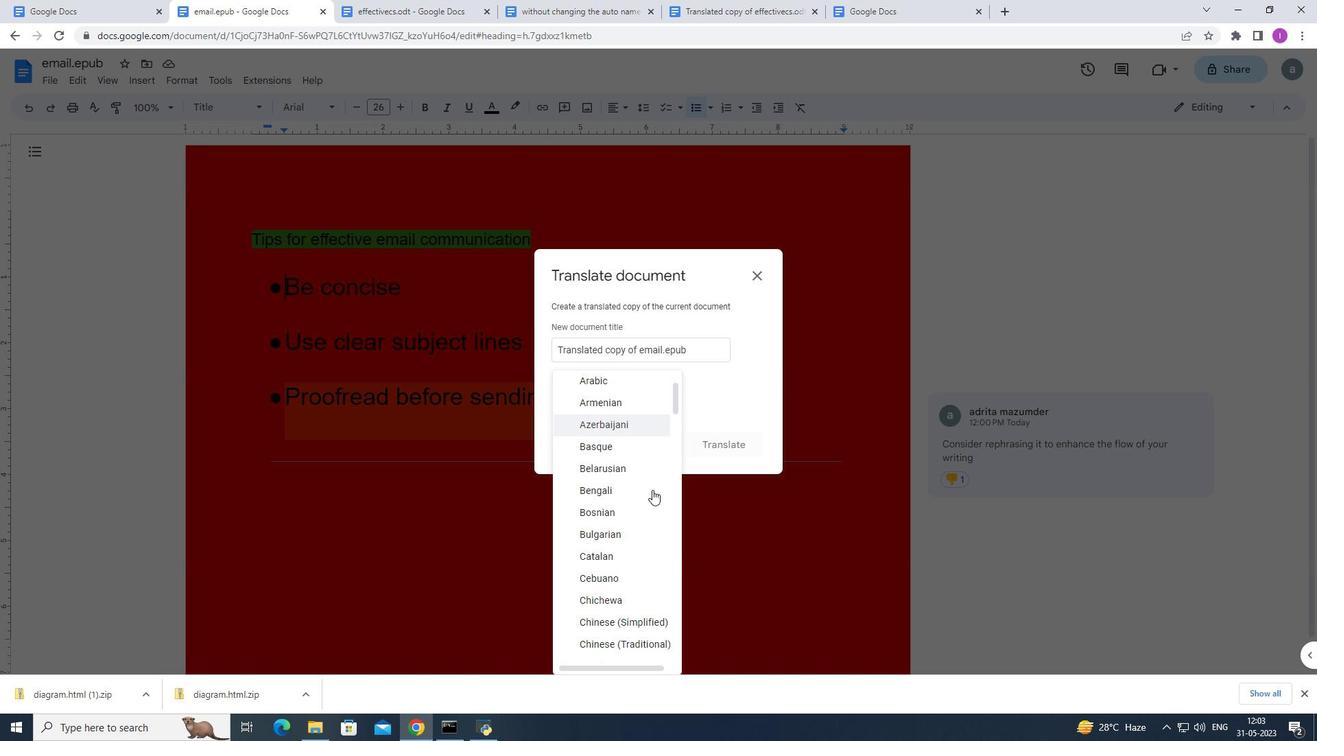 
Action: Mouse scrolled (652, 489) with delta (0, 0)
Screenshot: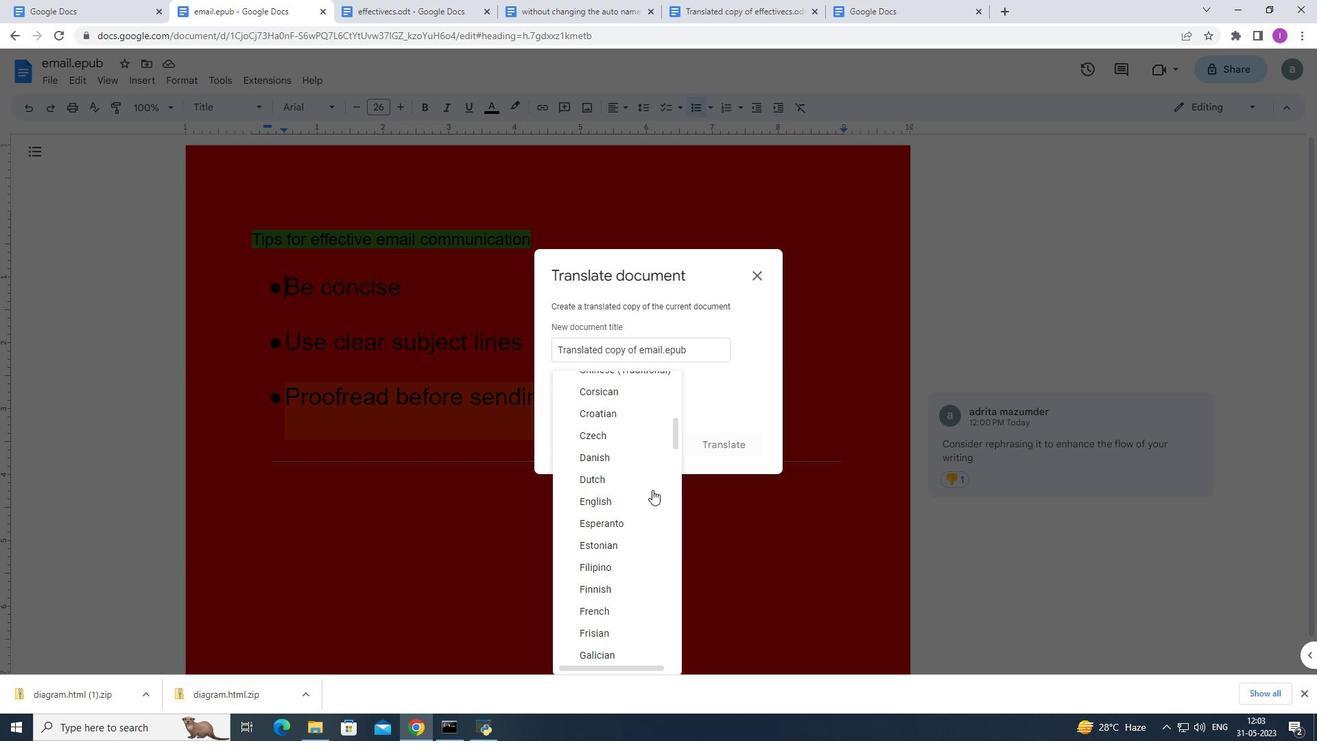 
Action: Mouse moved to (623, 538)
Screenshot: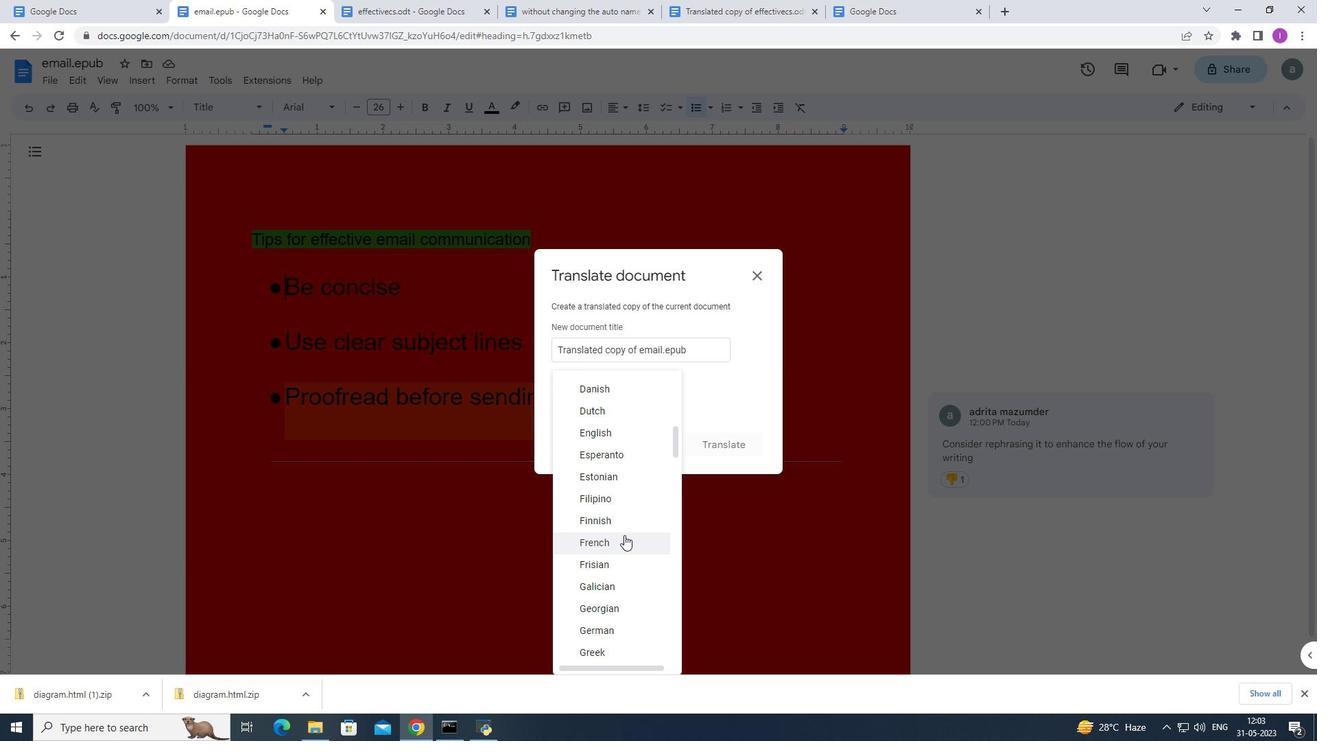 
Action: Mouse pressed left at (623, 538)
Screenshot: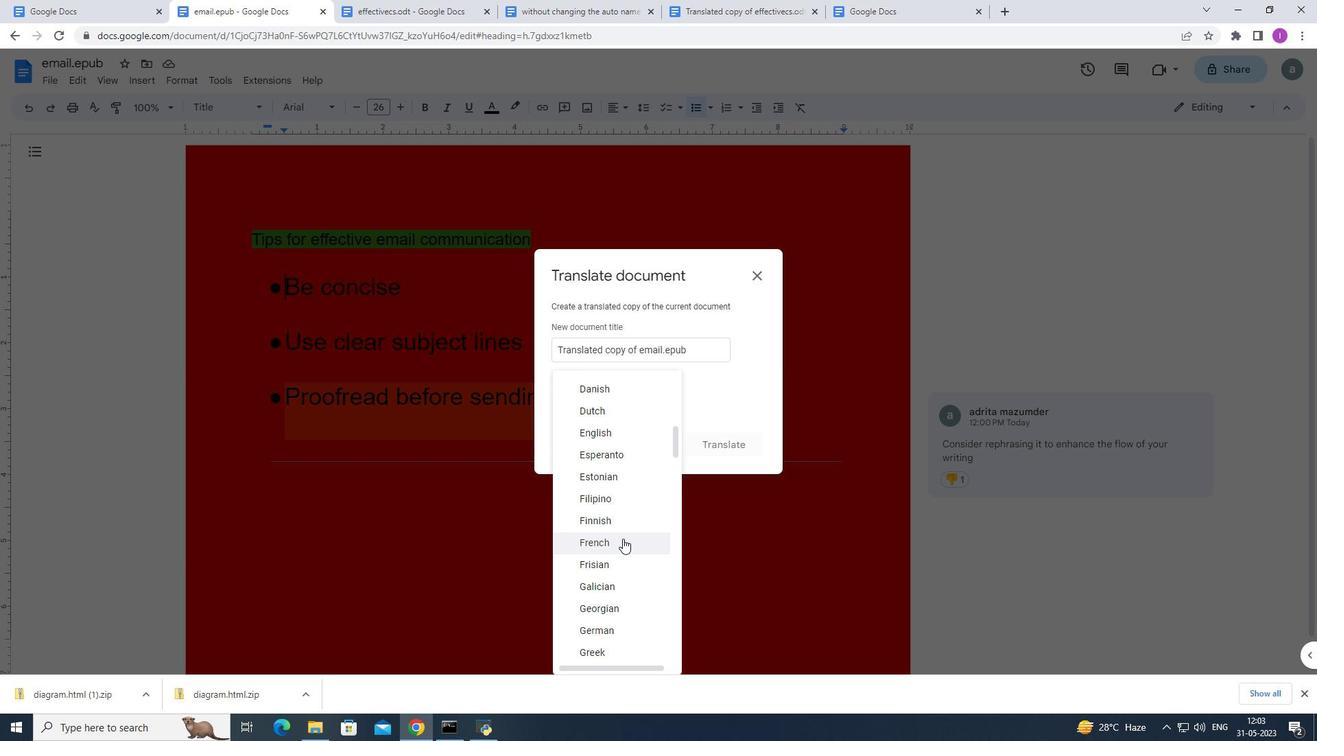 
Action: Mouse moved to (707, 447)
Screenshot: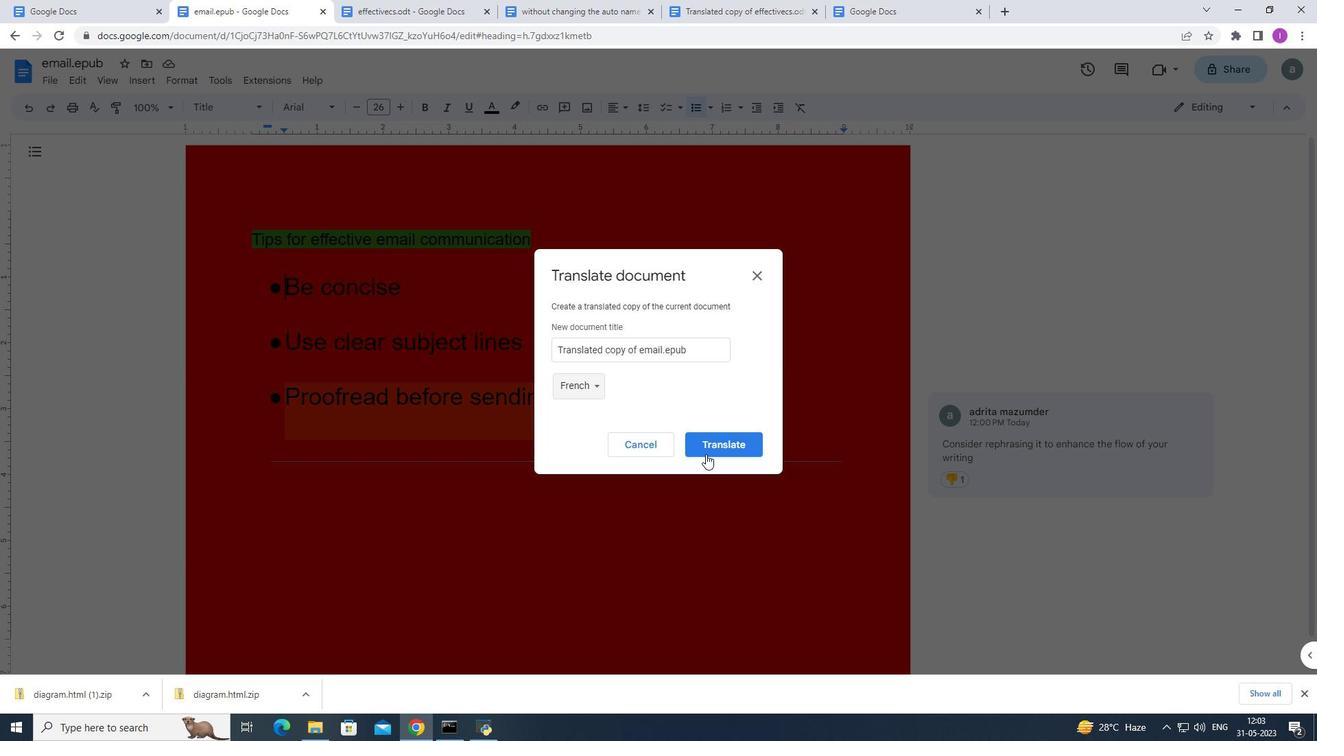 
Action: Mouse pressed left at (707, 447)
Screenshot: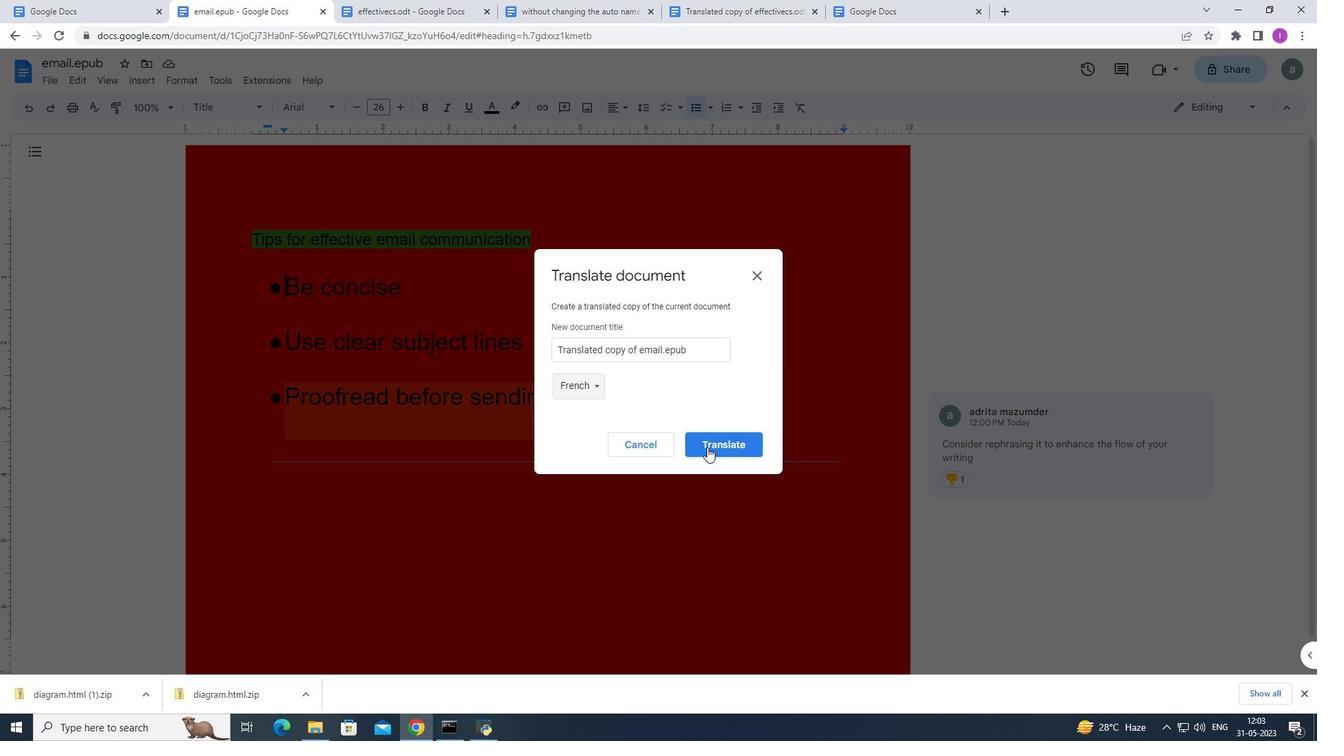 
Action: Mouse moved to (450, 286)
Screenshot: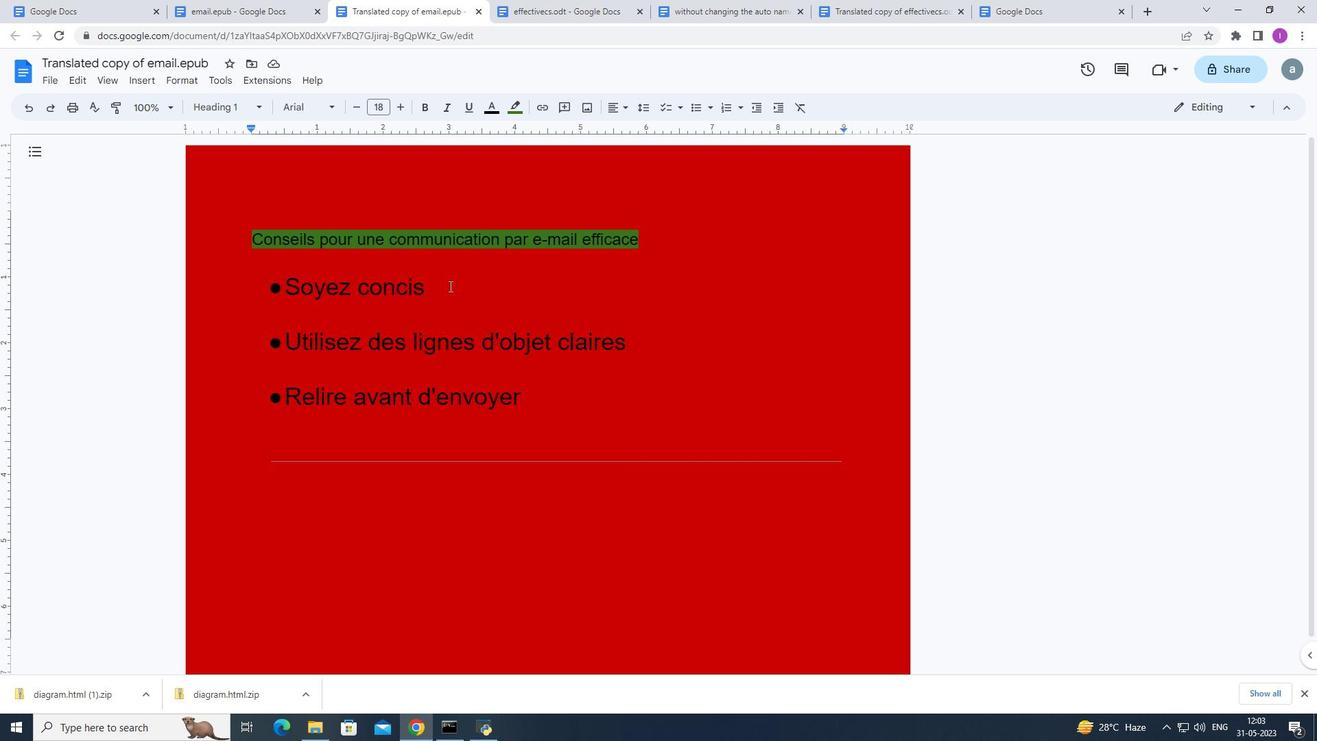 
Action: Mouse pressed left at (450, 286)
Screenshot: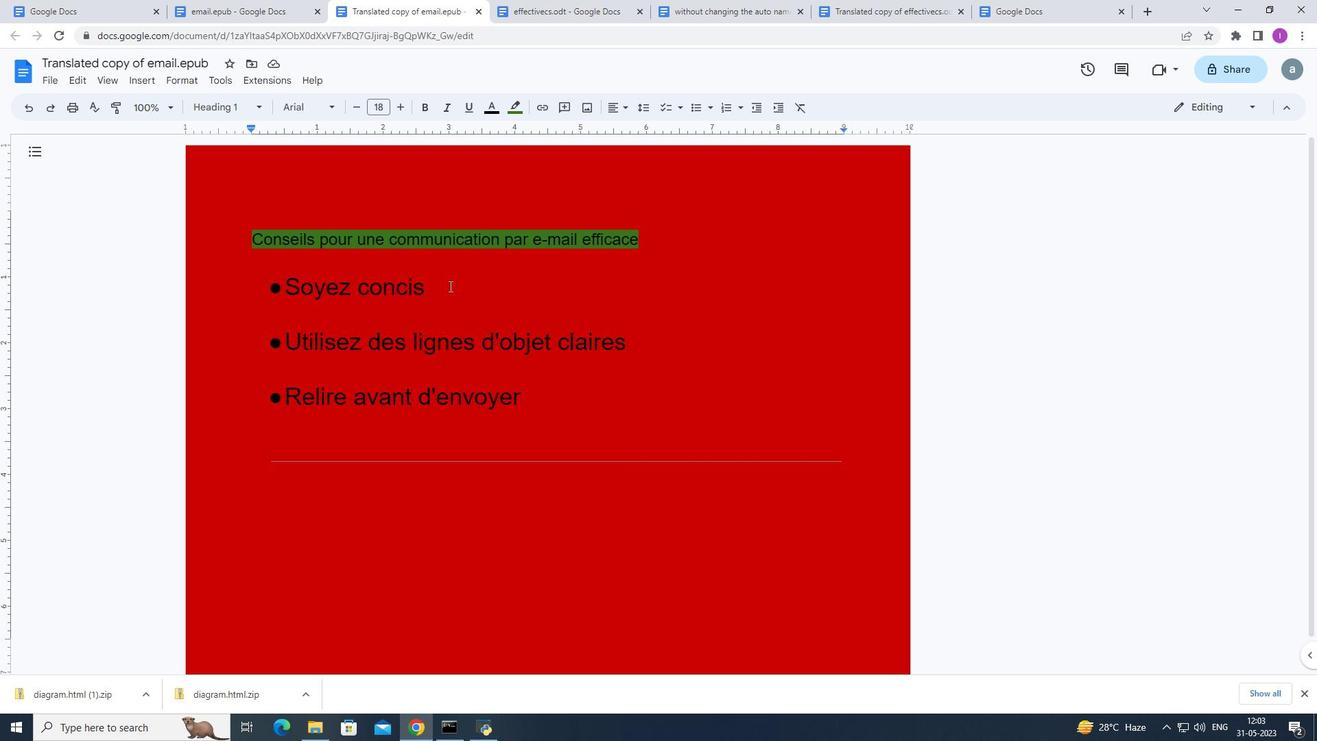 
Action: Mouse moved to (187, 75)
Screenshot: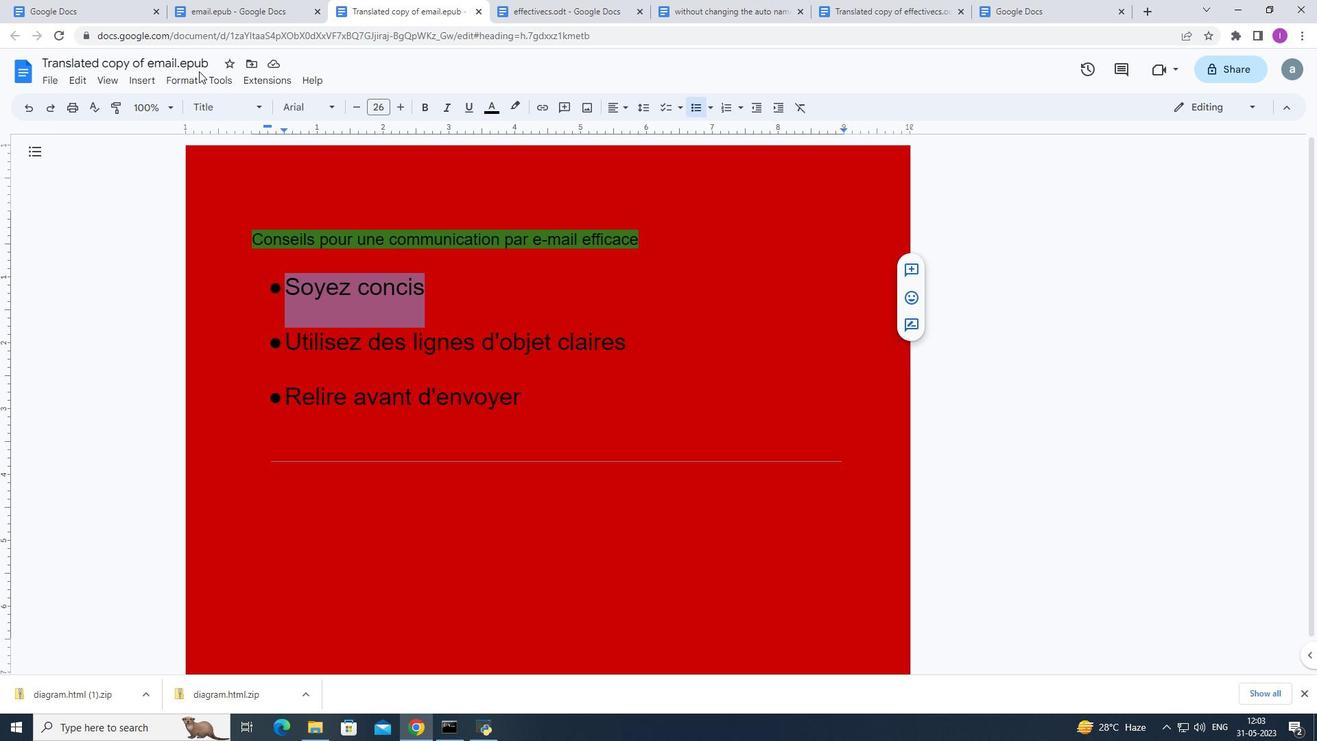 
Action: Mouse pressed left at (187, 75)
Screenshot: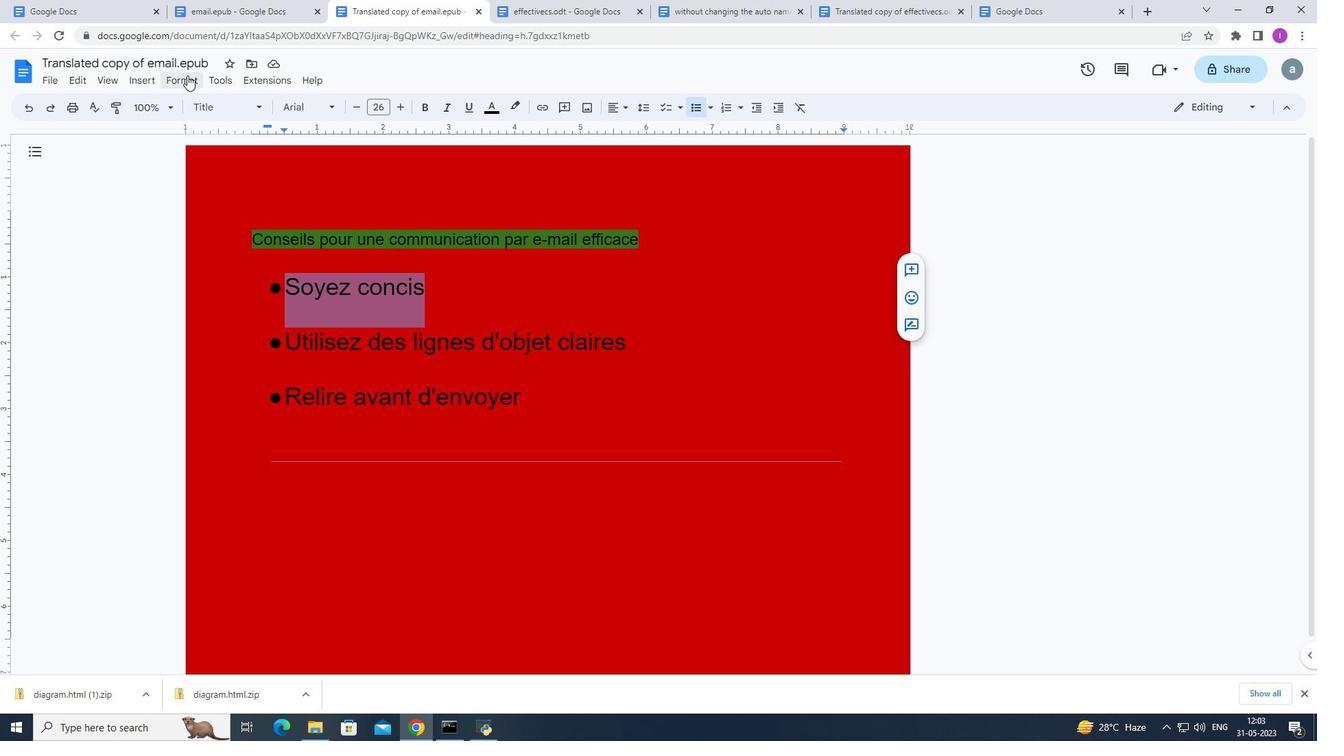 
Action: Mouse moved to (225, 407)
Screenshot: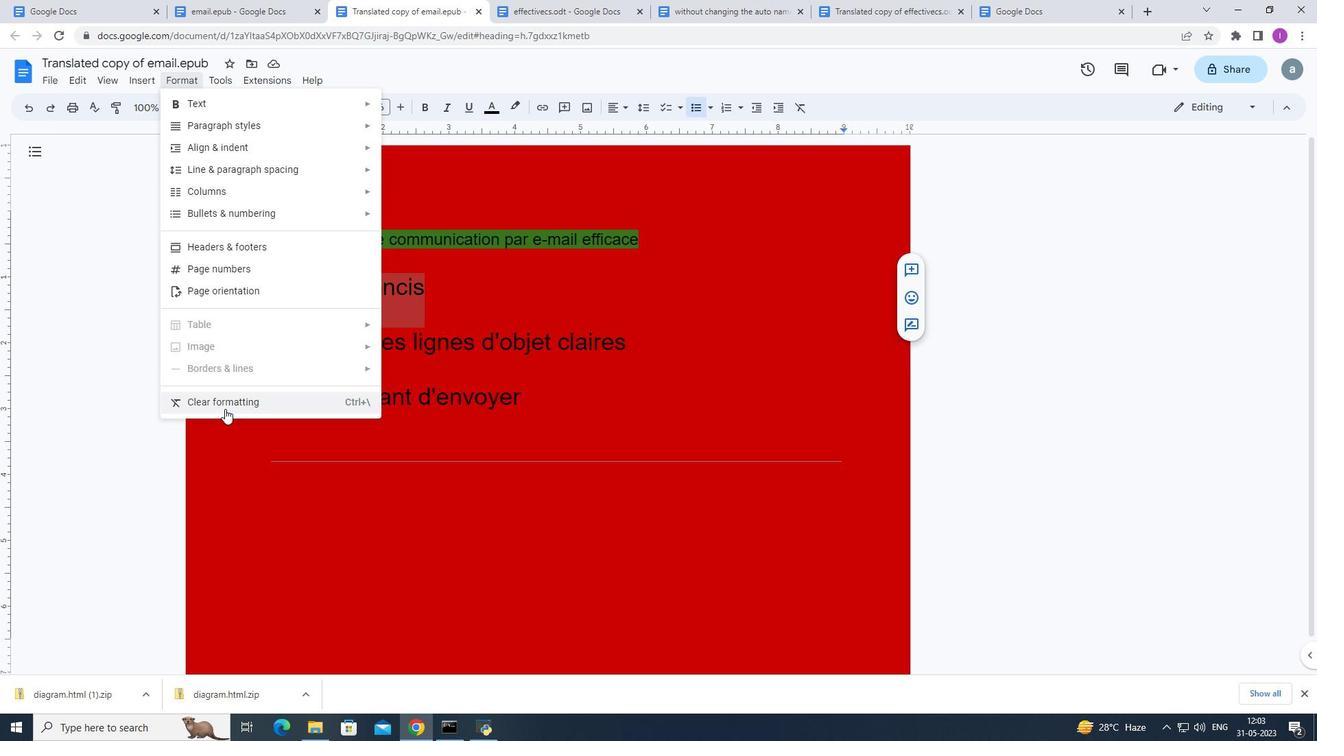 
Action: Mouse pressed left at (225, 407)
Screenshot: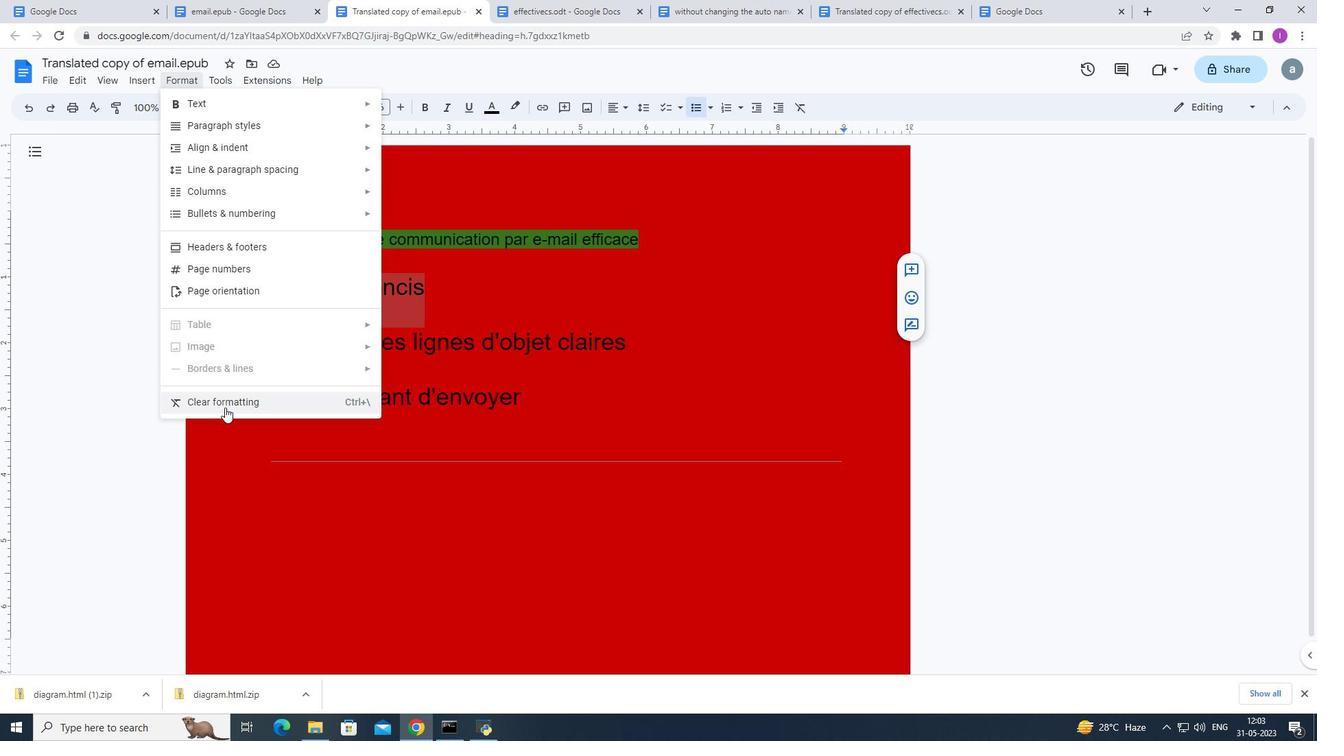 
Action: Mouse moved to (254, 235)
Screenshot: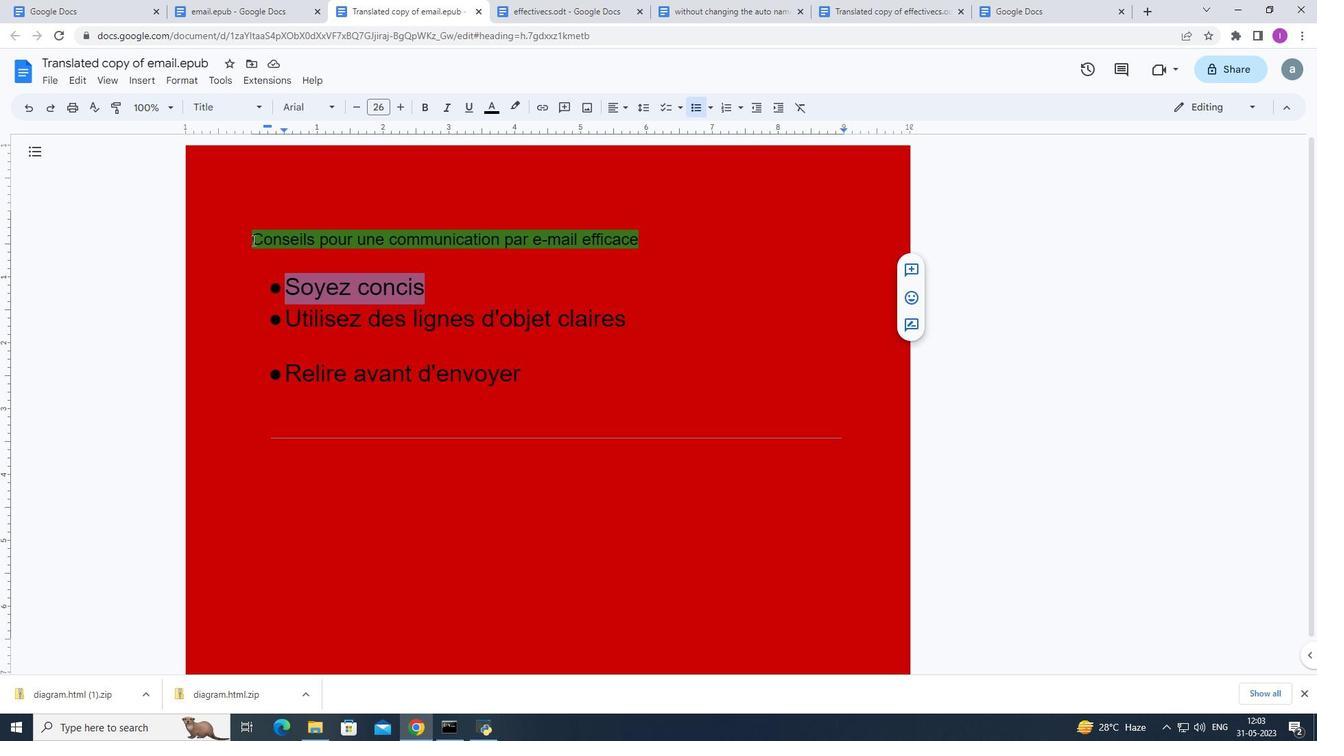 
